 Task: Set Duration of Sprint called Sprint0000000017 in Scrum Project Project0000000006 to 2 weeks in Jira. Set Duration of Sprint called Sprint0000000018 in Scrum Project Project0000000006 to 3 weeks in Jira. Create ChildIssue0000000041 as Child Issue of Issue Issue0000000021 in Backlog  in Scrum Project Project0000000005 in Jira. Create ChildIssue0000000042 as Child Issue of Issue Issue0000000021 in Backlog  in Scrum Project Project0000000005 in Jira. Create ChildIssue0000000043 as Child Issue of Issue Issue0000000022 in Backlog  in Scrum Project Project0000000005 in Jira
Action: Mouse moved to (469, 474)
Screenshot: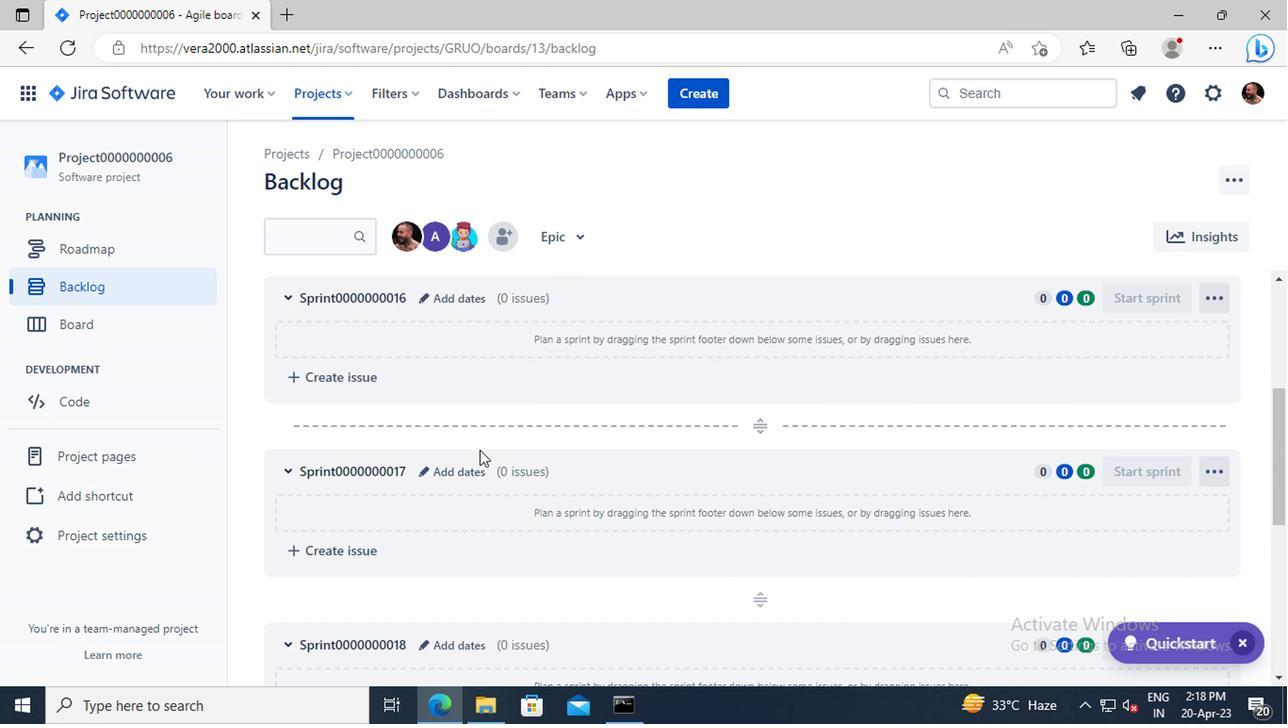 
Action: Mouse pressed left at (469, 474)
Screenshot: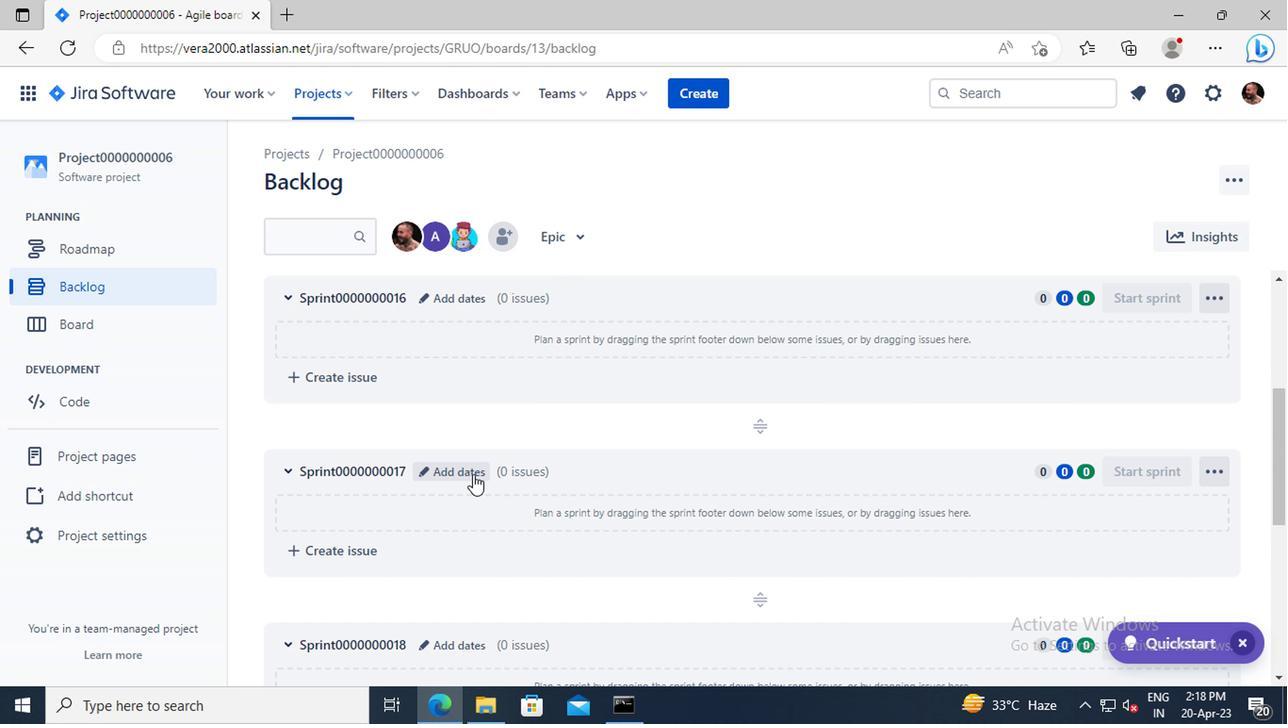 
Action: Mouse moved to (456, 303)
Screenshot: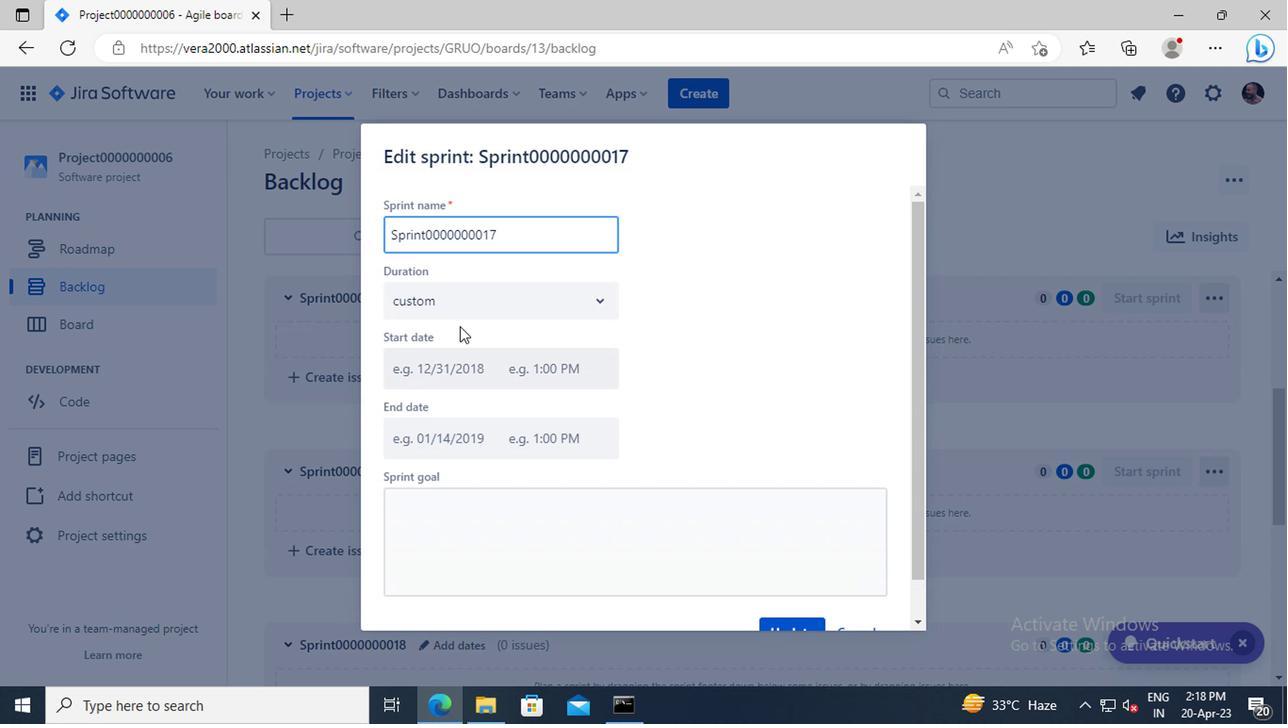 
Action: Mouse pressed left at (456, 303)
Screenshot: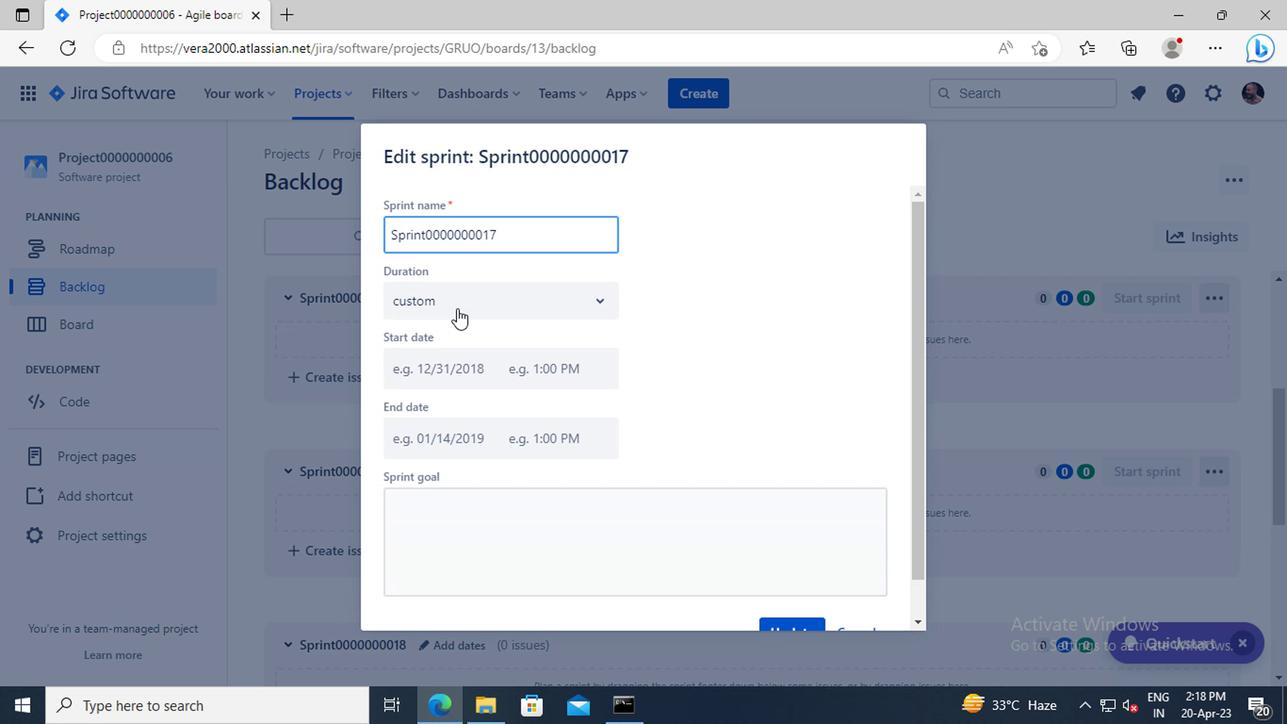 
Action: Mouse moved to (424, 379)
Screenshot: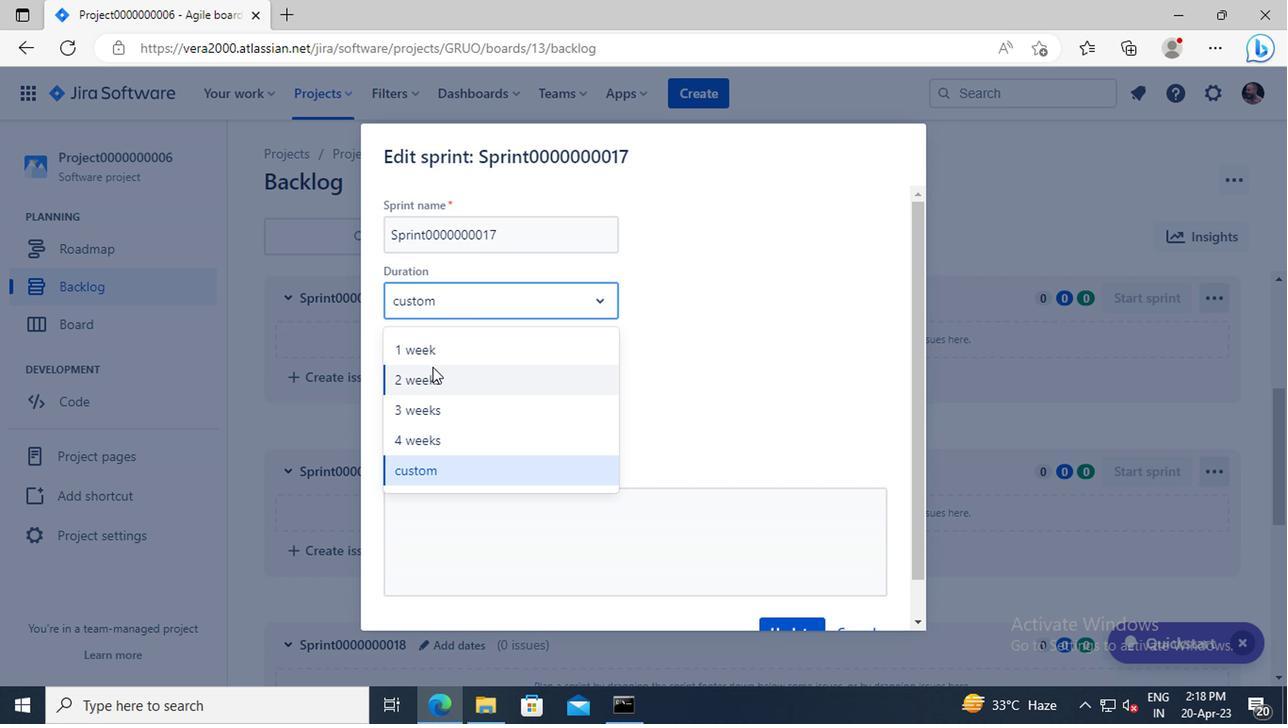 
Action: Mouse pressed left at (424, 379)
Screenshot: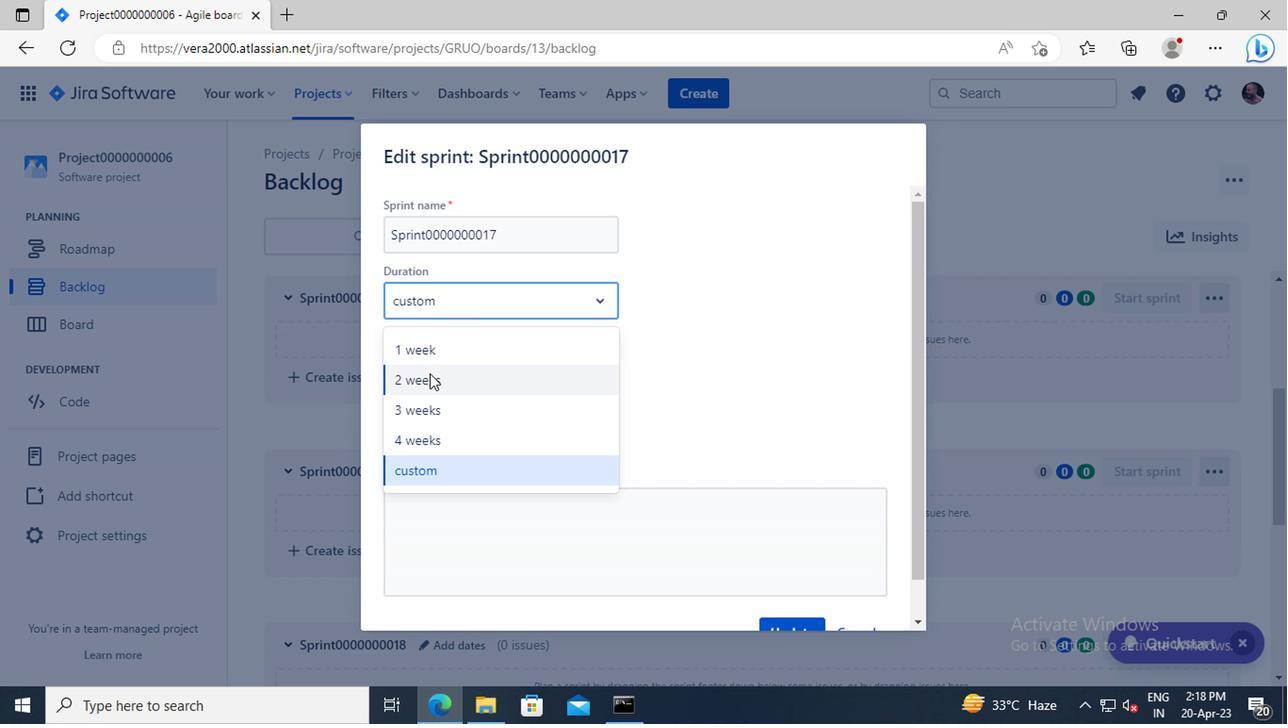 
Action: Mouse moved to (764, 417)
Screenshot: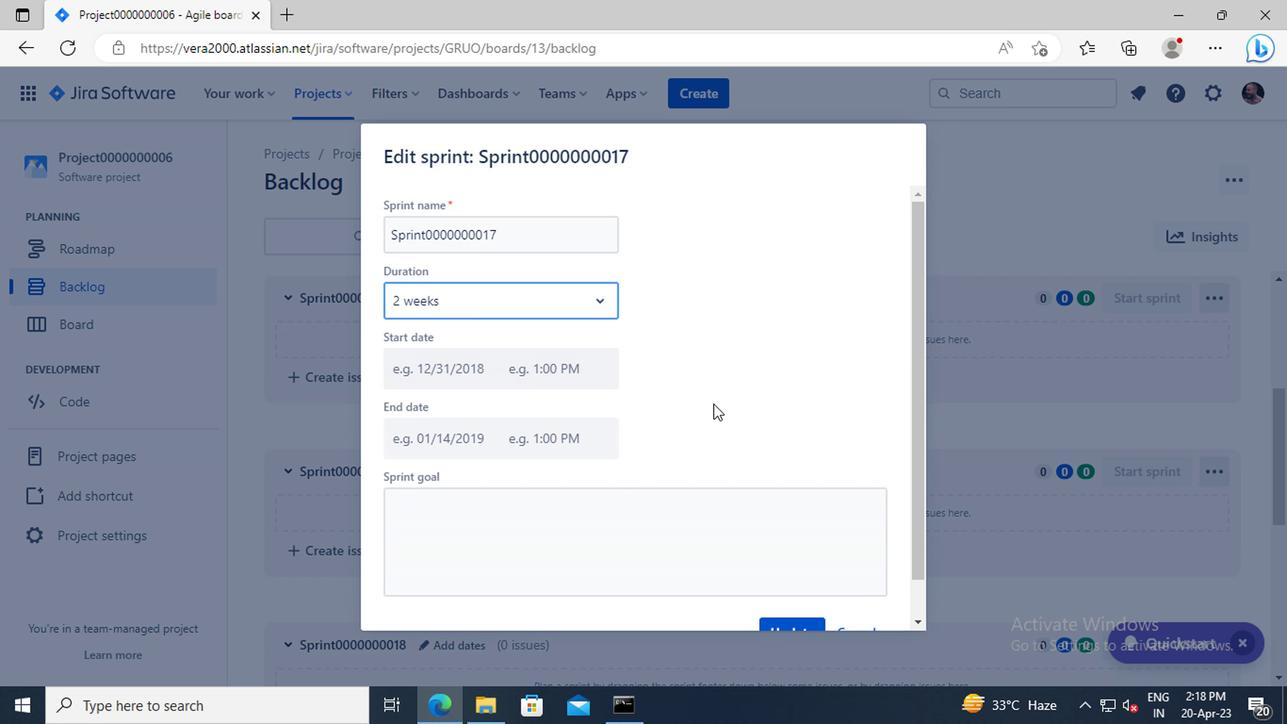 
Action: Mouse scrolled (764, 417) with delta (0, 0)
Screenshot: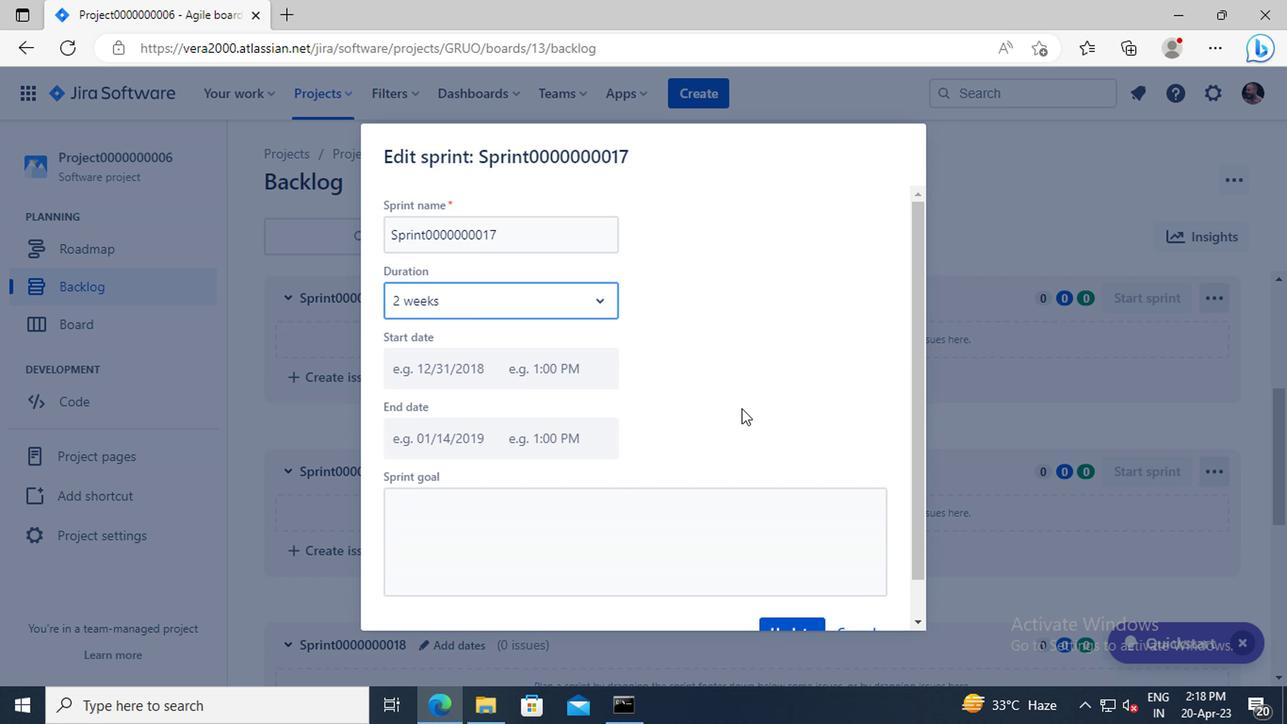
Action: Mouse scrolled (764, 417) with delta (0, 0)
Screenshot: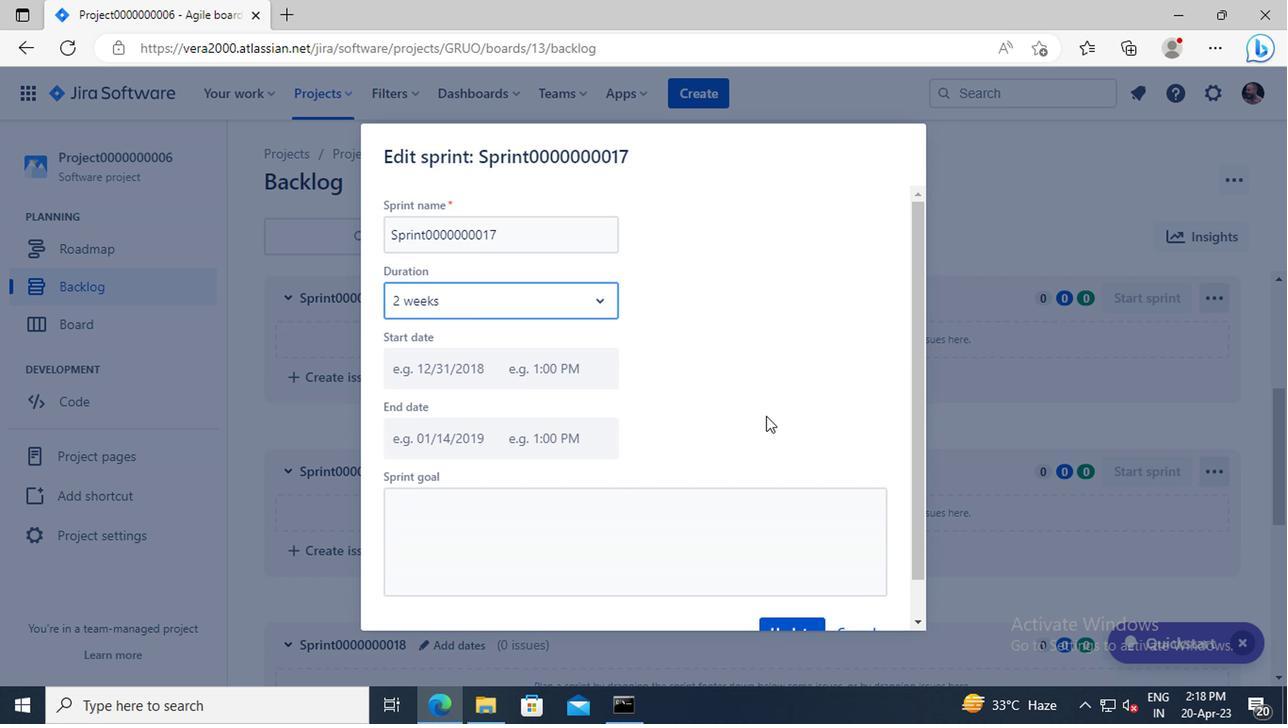 
Action: Mouse moved to (789, 587)
Screenshot: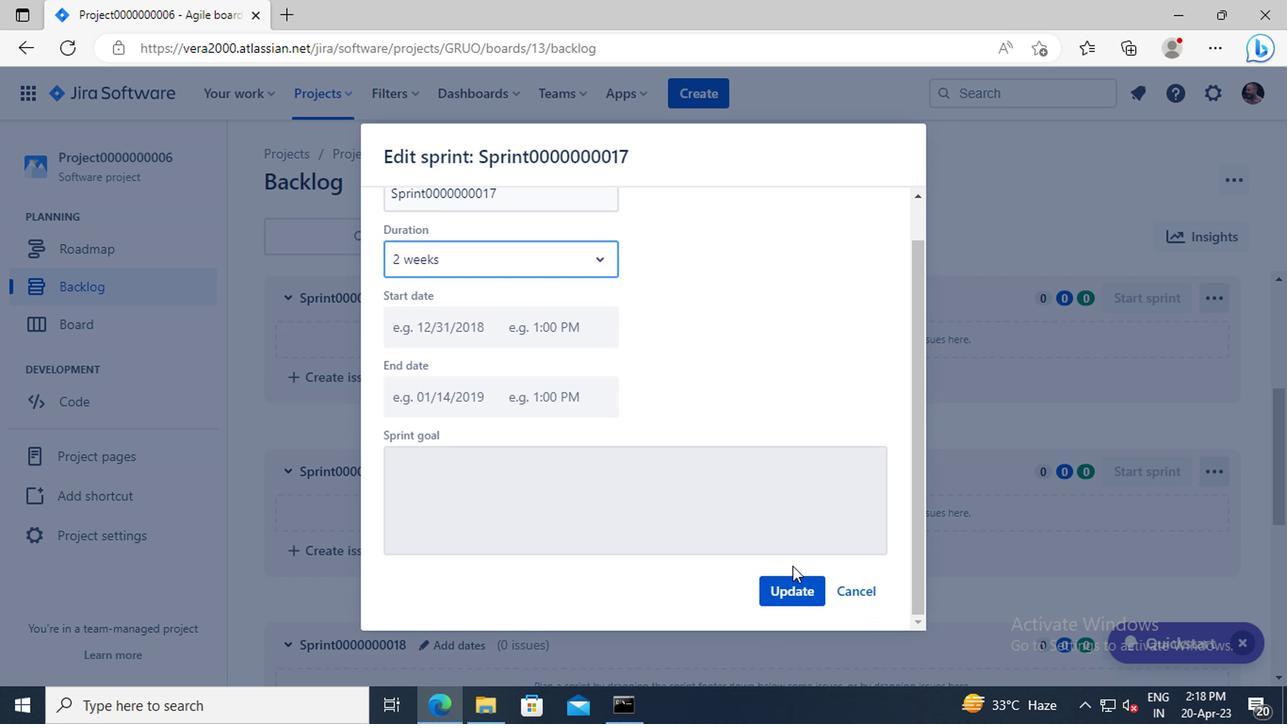
Action: Mouse pressed left at (789, 587)
Screenshot: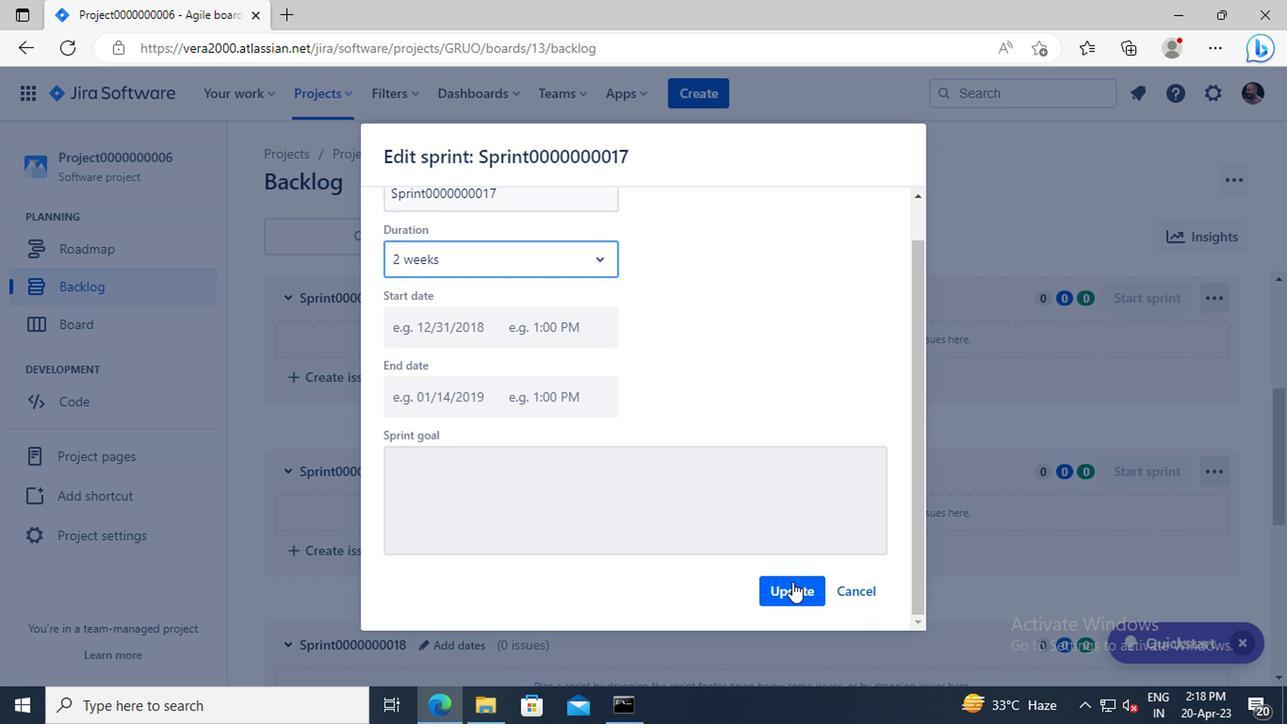
Action: Mouse moved to (573, 535)
Screenshot: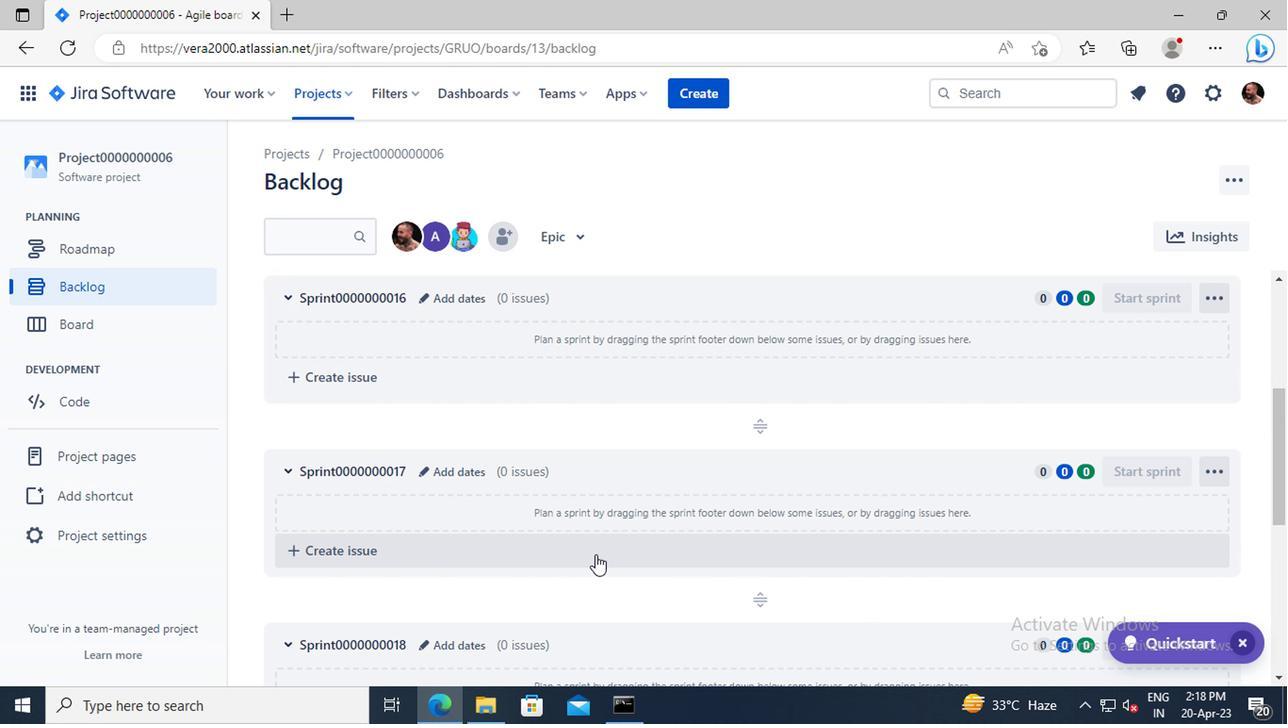 
Action: Mouse scrolled (573, 534) with delta (0, 0)
Screenshot: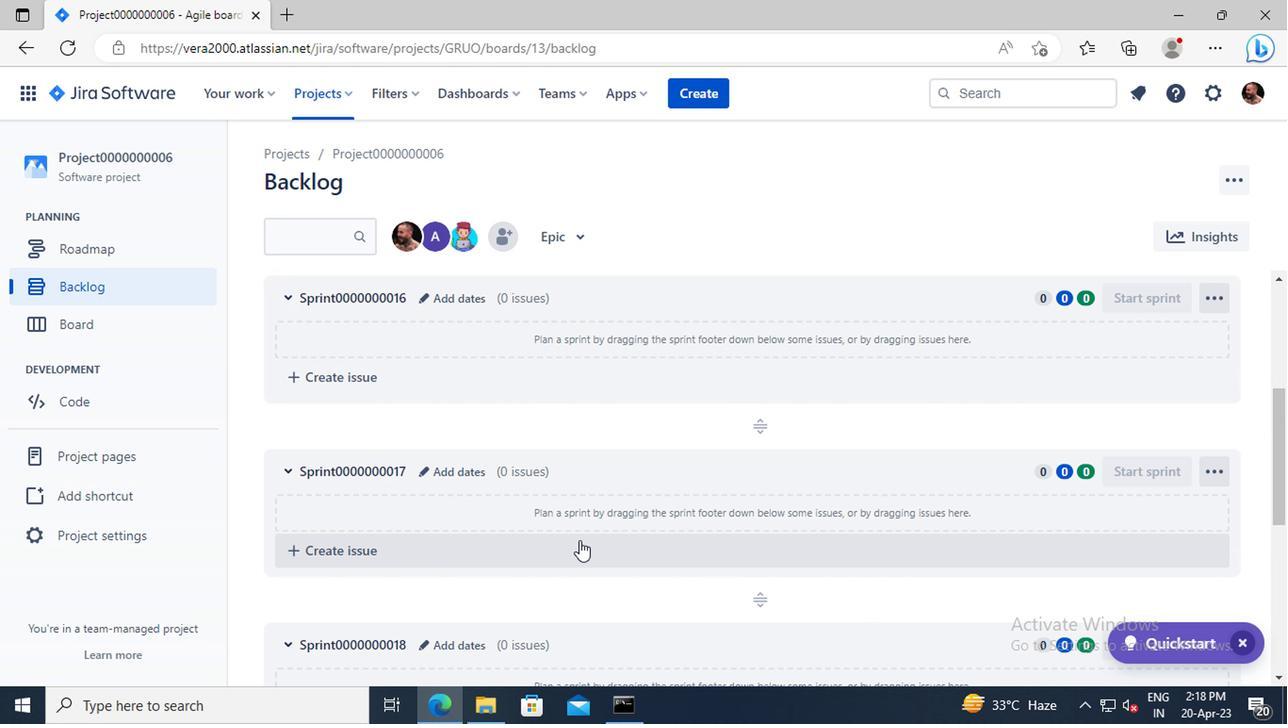 
Action: Mouse scrolled (573, 534) with delta (0, 0)
Screenshot: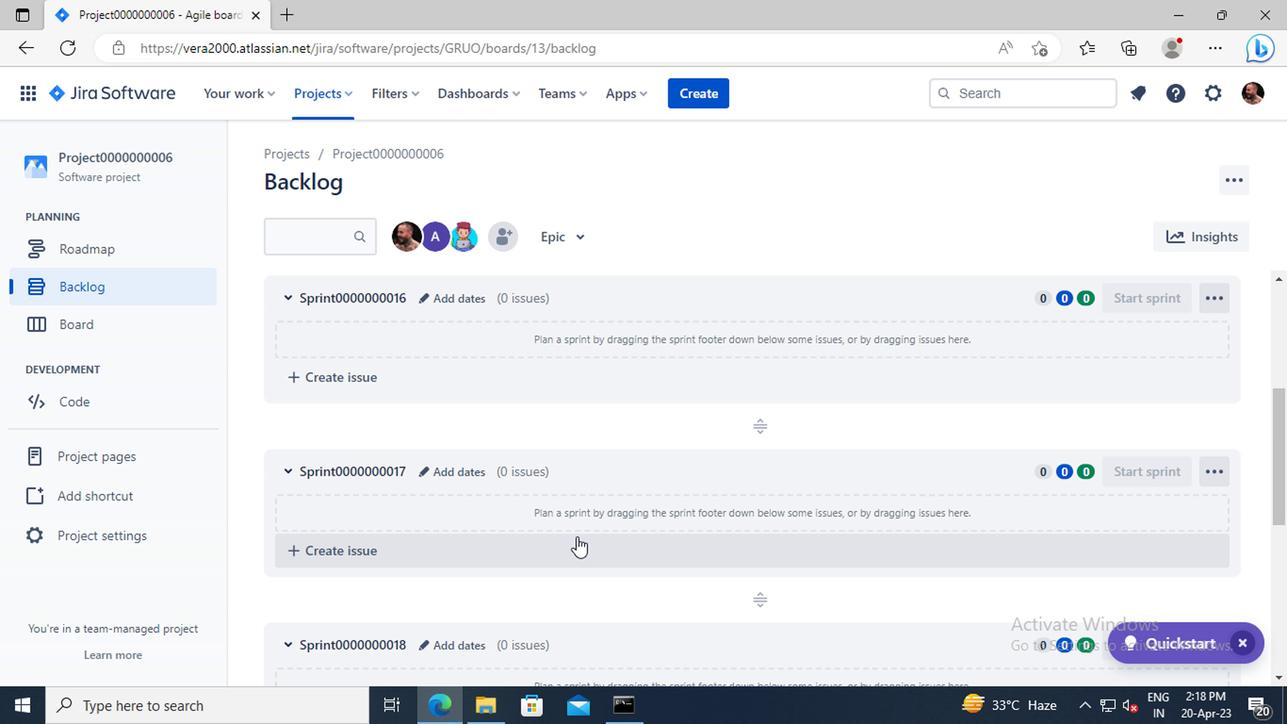 
Action: Mouse moved to (450, 520)
Screenshot: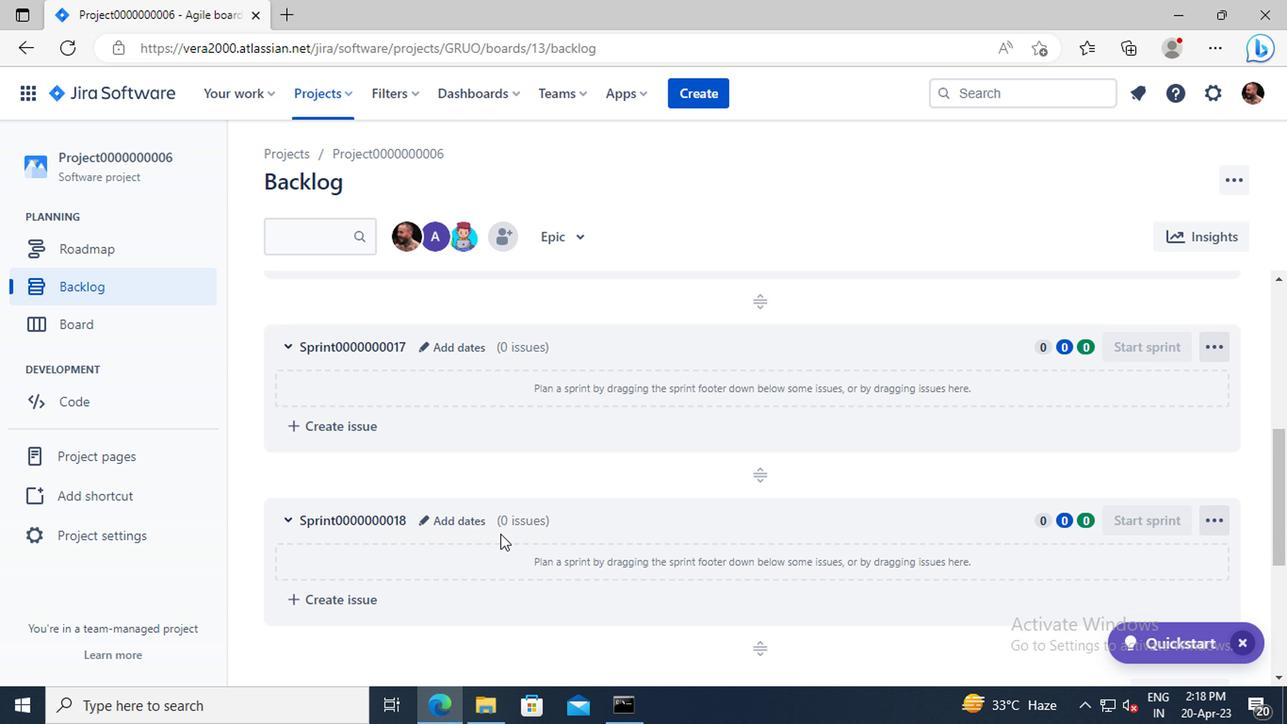 
Action: Mouse pressed left at (450, 520)
Screenshot: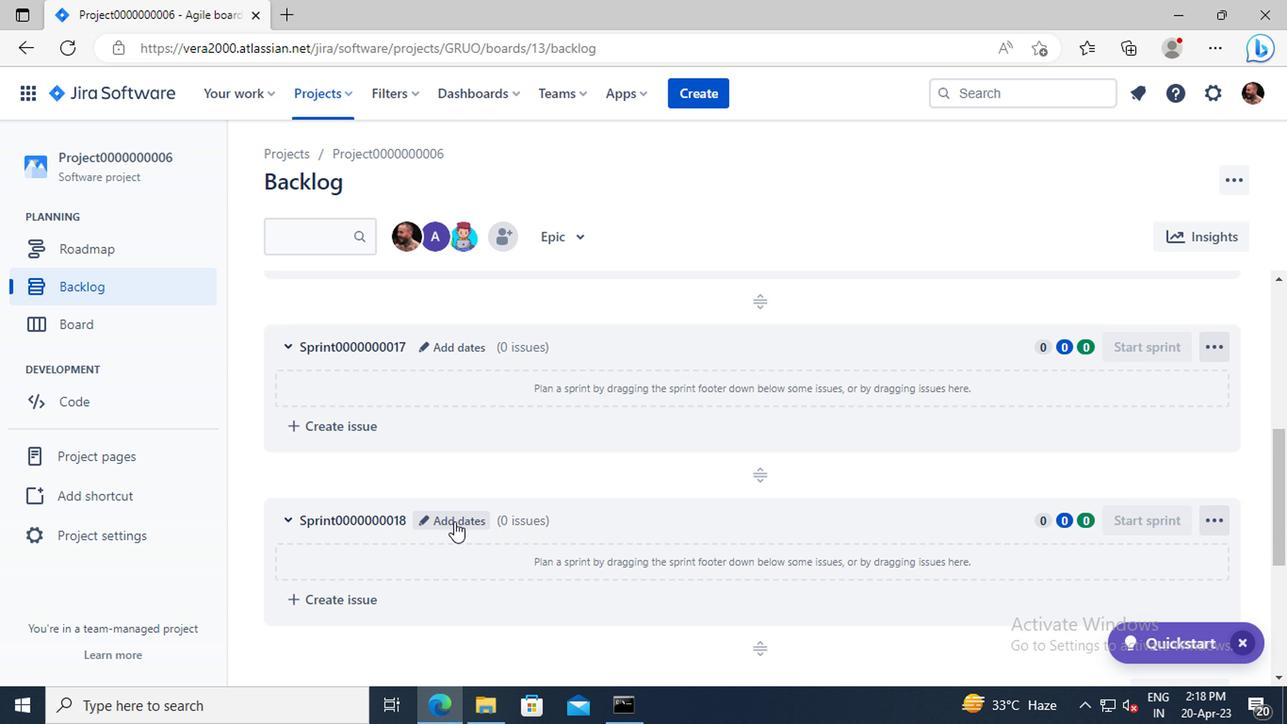 
Action: Mouse moved to (450, 299)
Screenshot: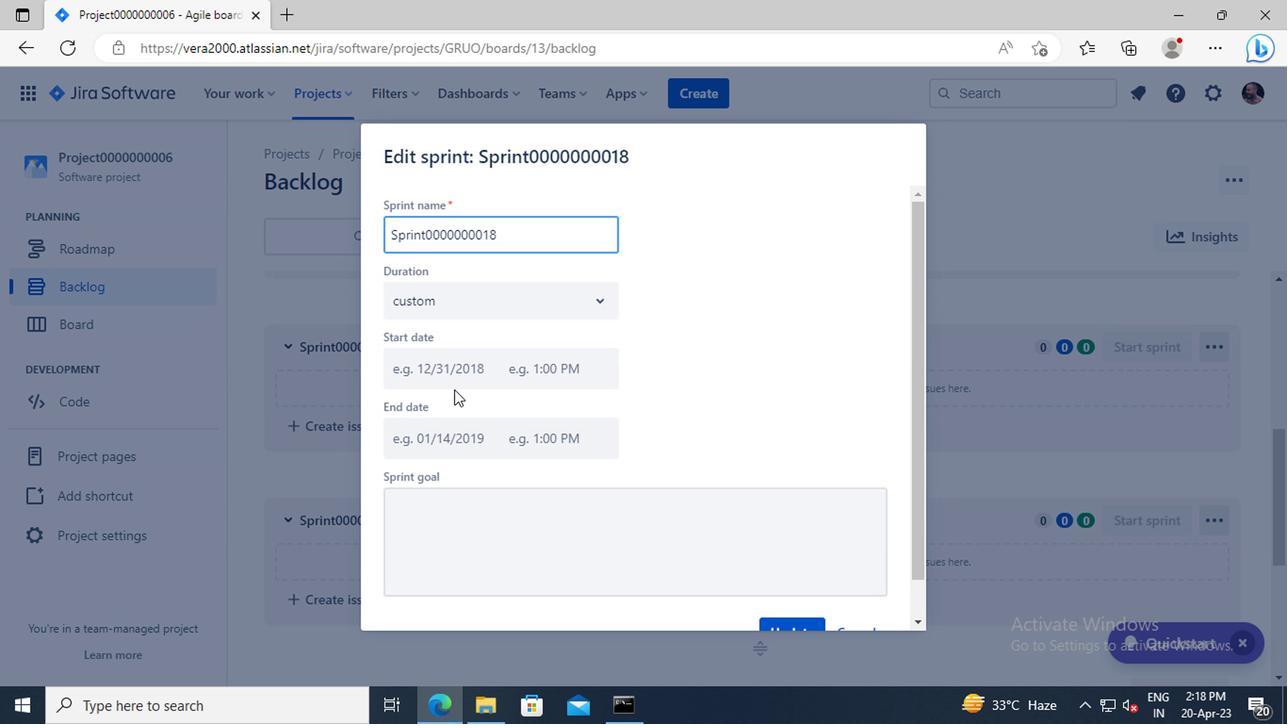 
Action: Mouse pressed left at (450, 299)
Screenshot: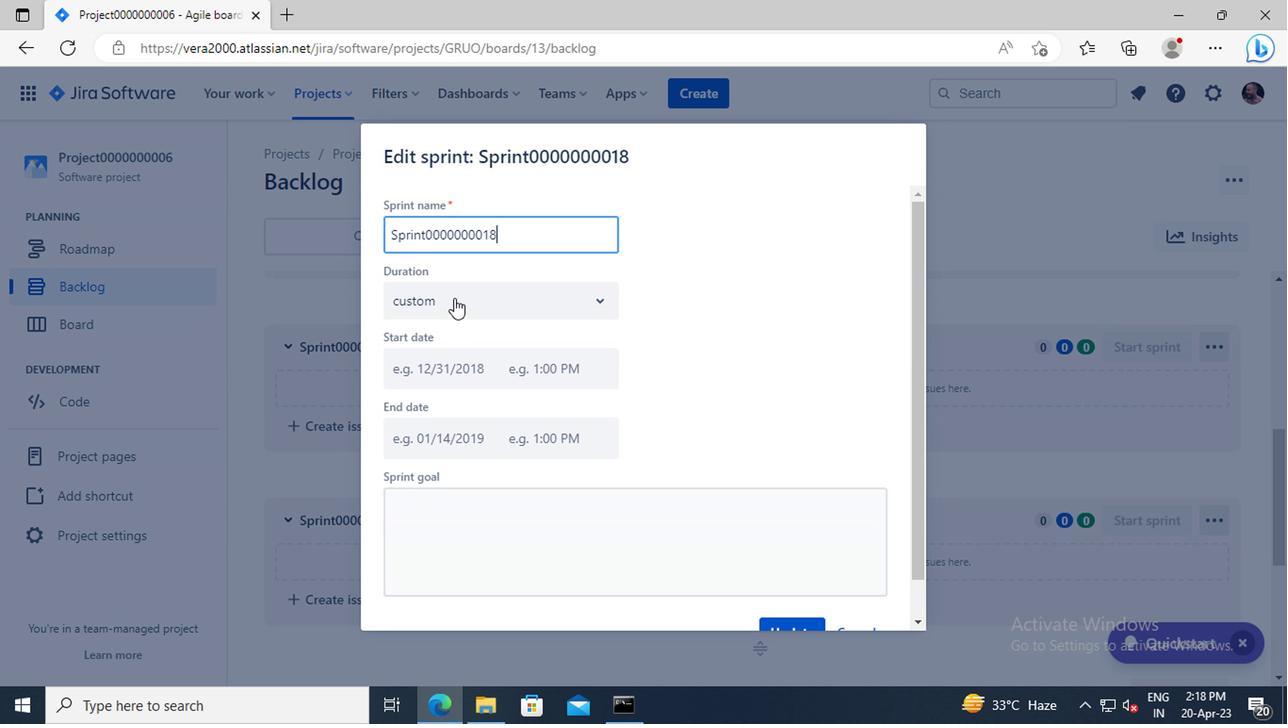 
Action: Mouse moved to (421, 407)
Screenshot: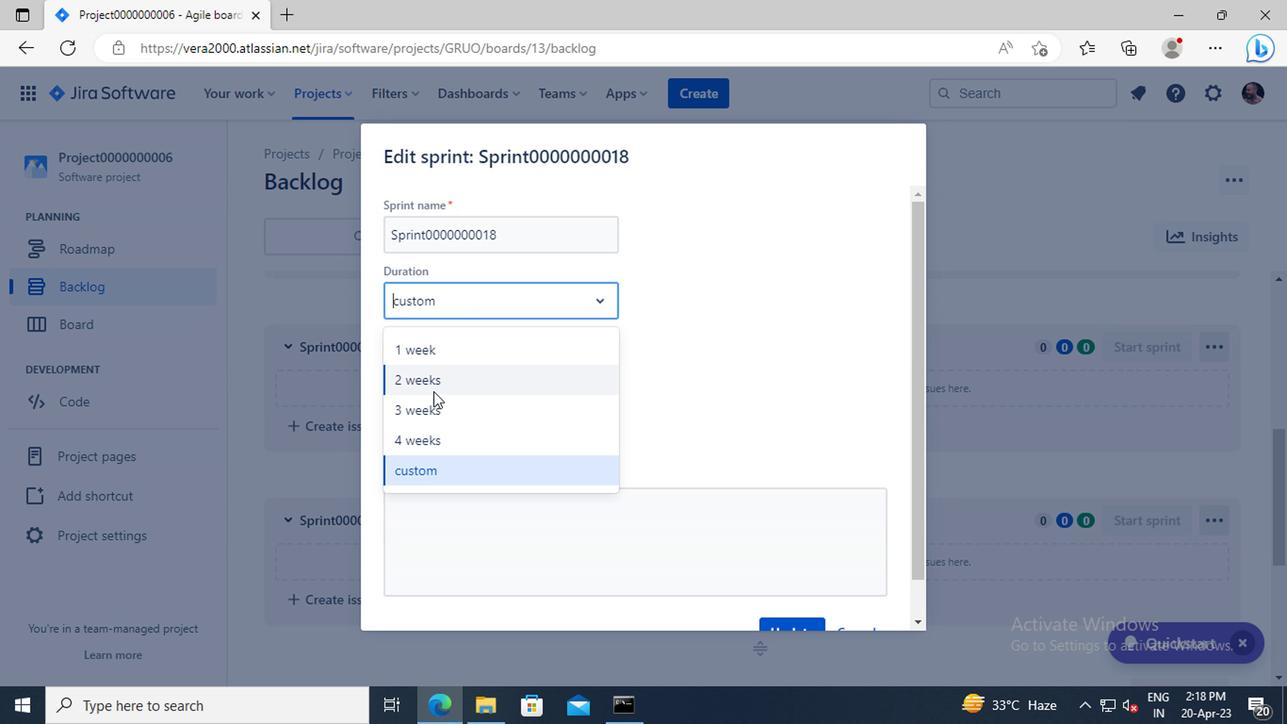 
Action: Mouse pressed left at (421, 407)
Screenshot: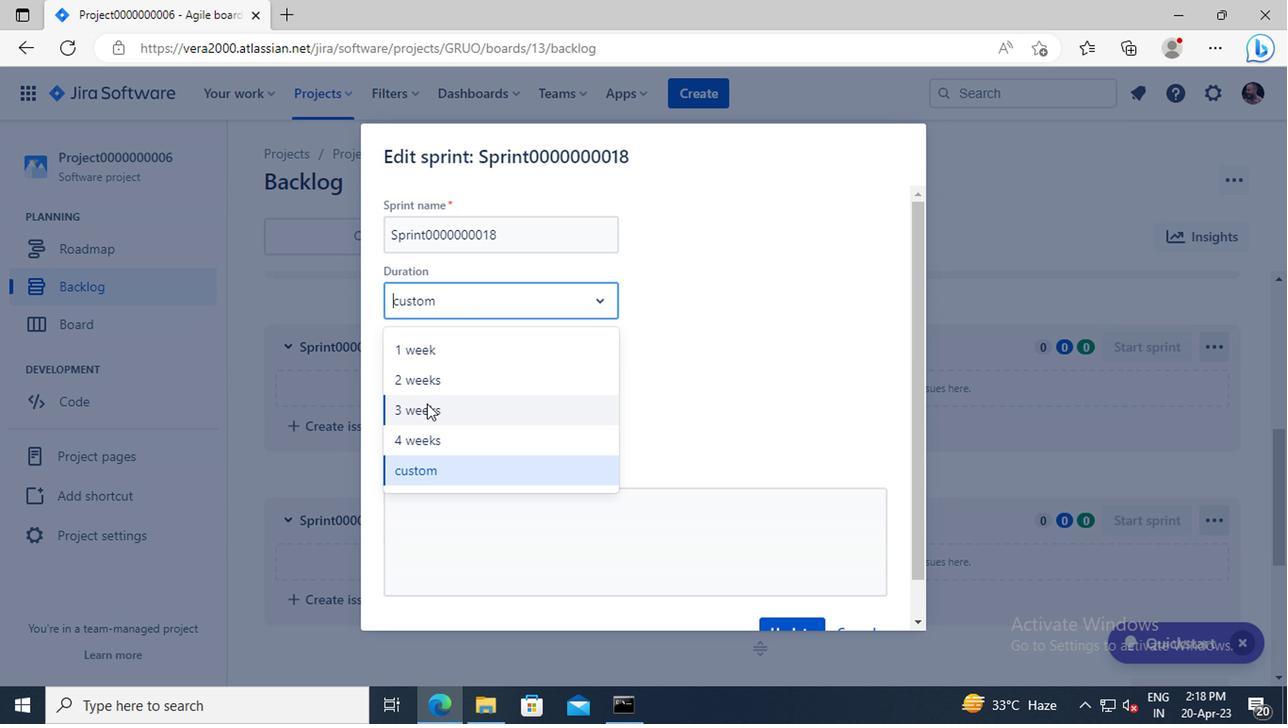 
Action: Mouse moved to (734, 467)
Screenshot: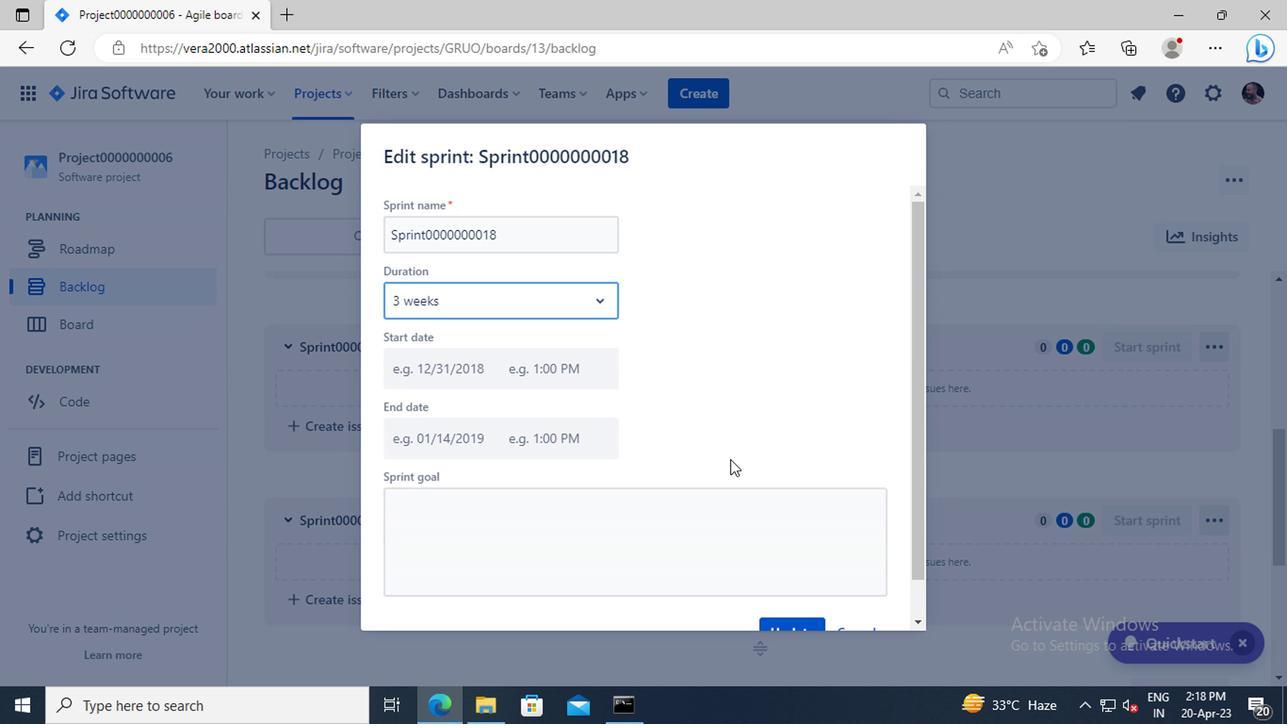 
Action: Mouse scrolled (734, 465) with delta (0, -1)
Screenshot: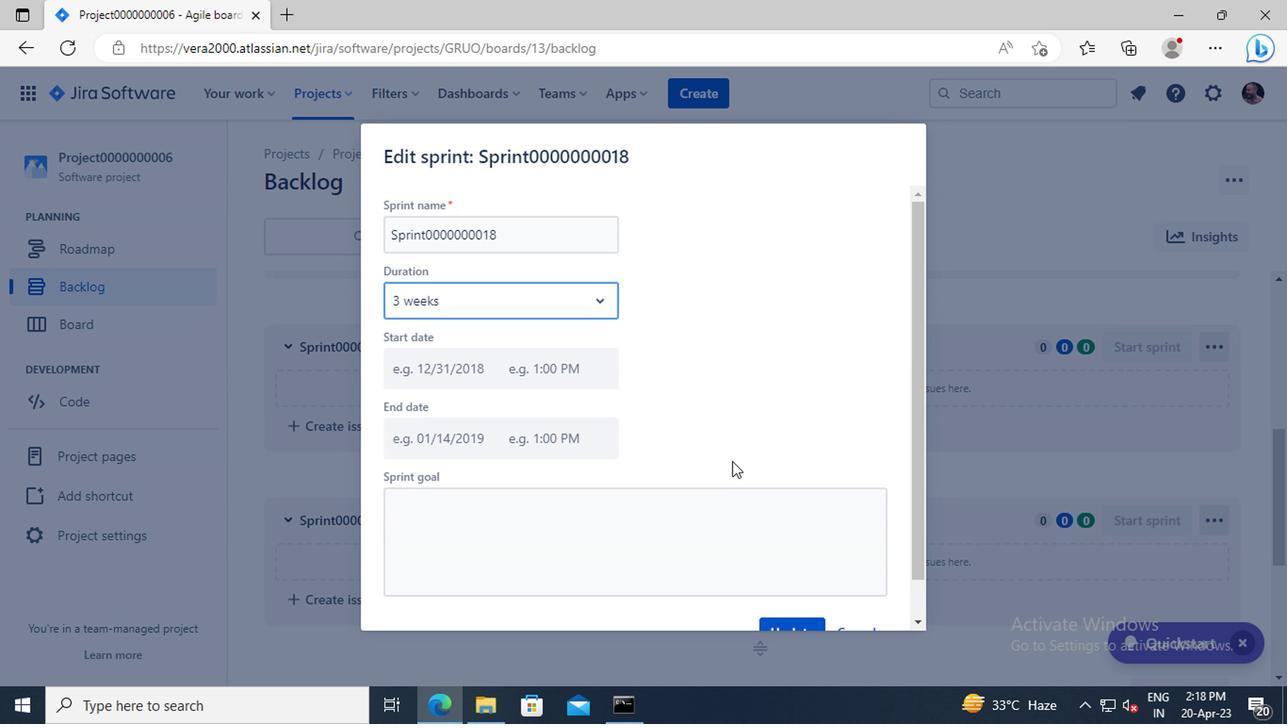 
Action: Mouse moved to (791, 595)
Screenshot: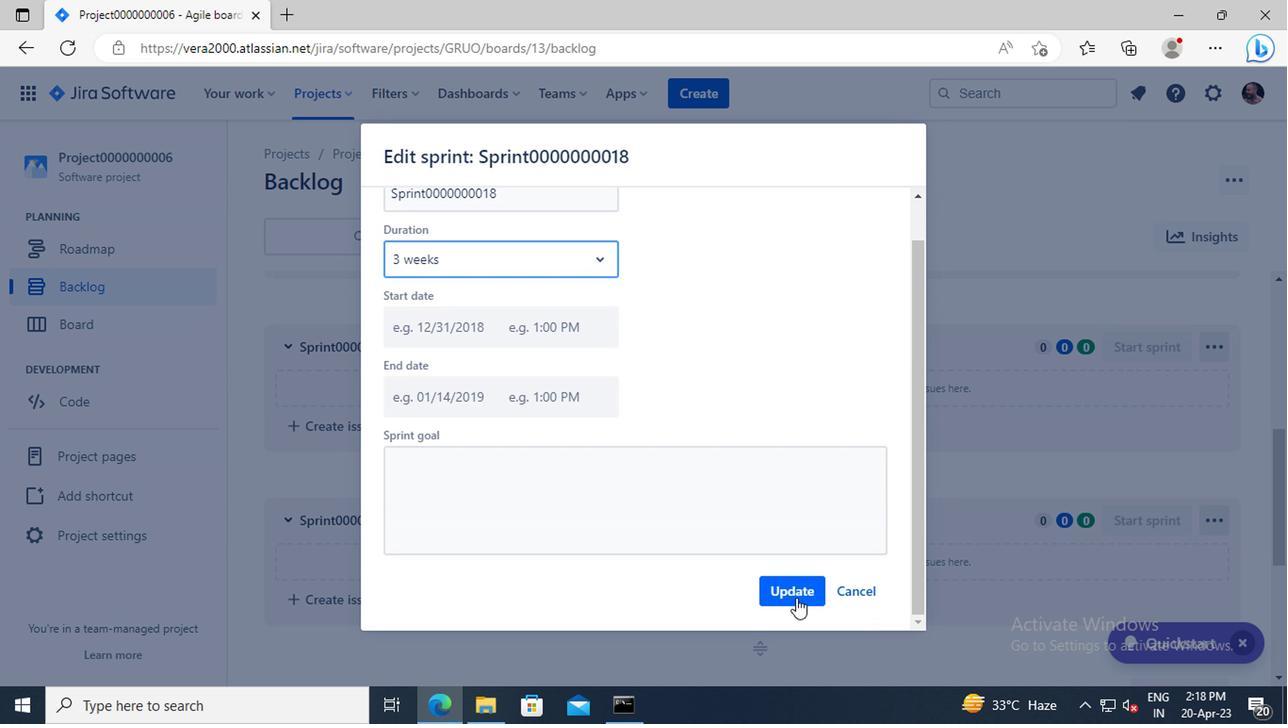 
Action: Mouse pressed left at (791, 595)
Screenshot: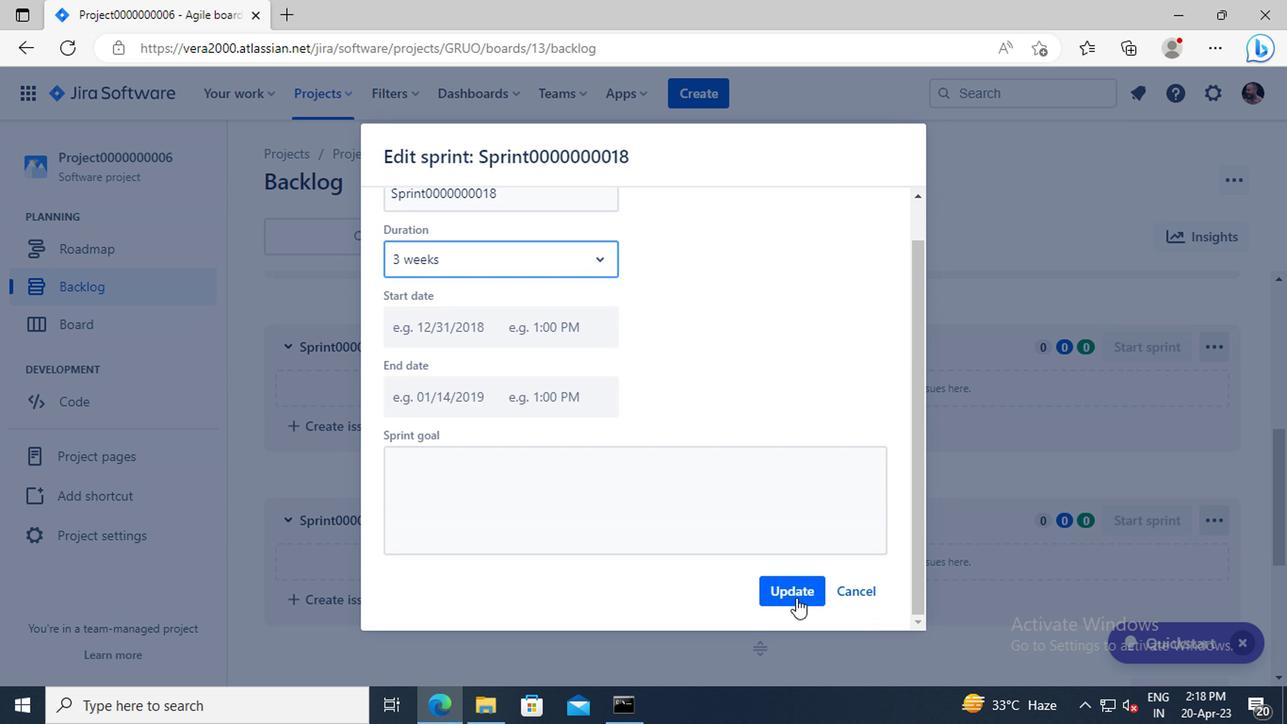
Action: Mouse moved to (339, 106)
Screenshot: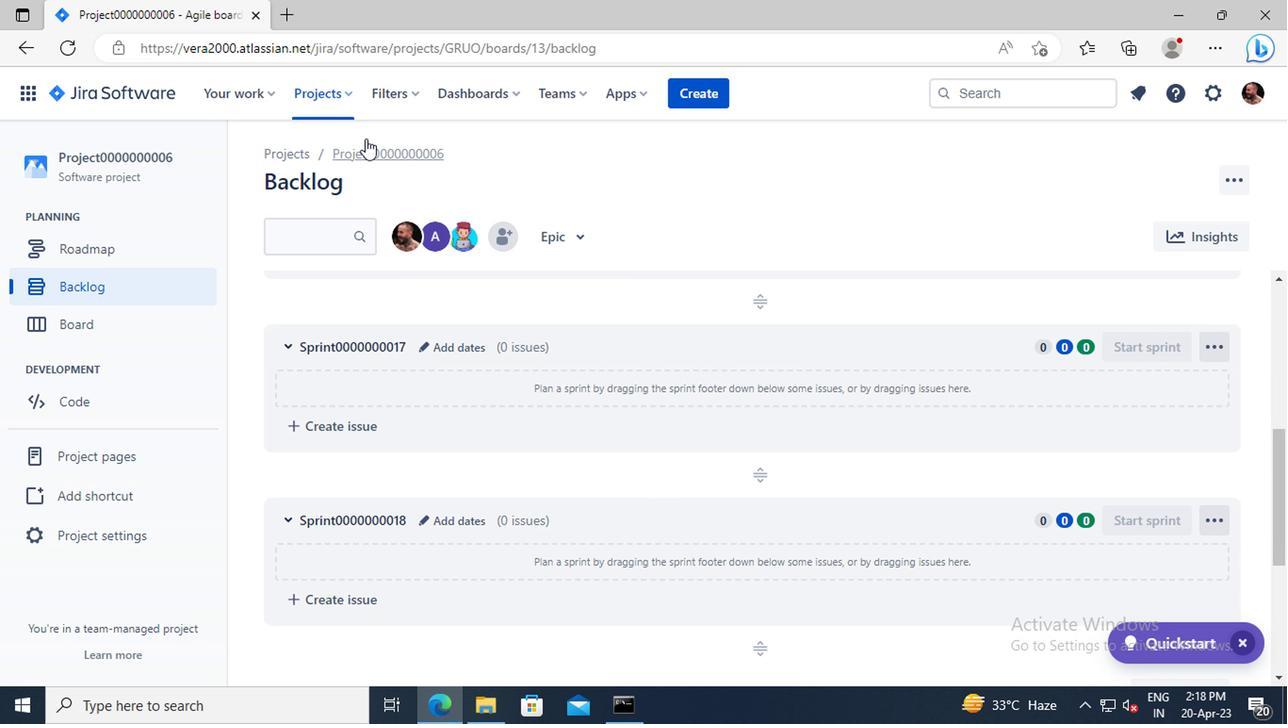 
Action: Mouse pressed left at (339, 106)
Screenshot: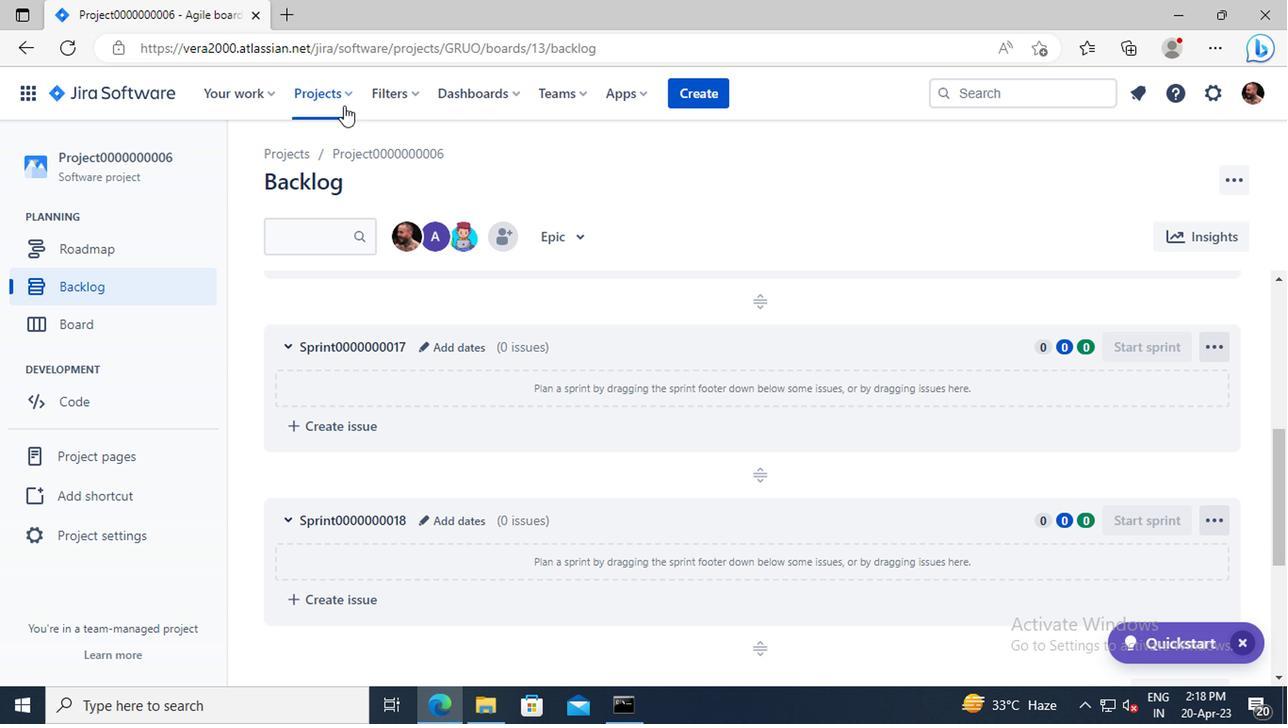 
Action: Mouse moved to (396, 224)
Screenshot: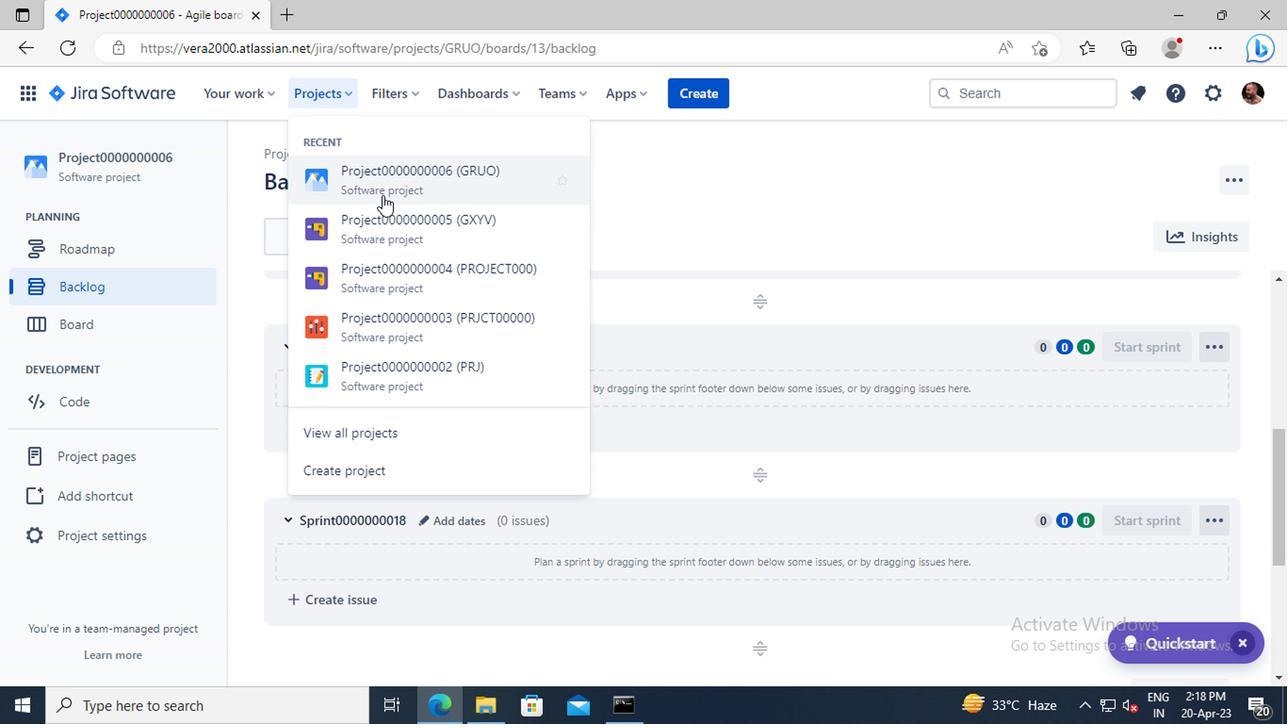 
Action: Mouse pressed left at (396, 224)
Screenshot: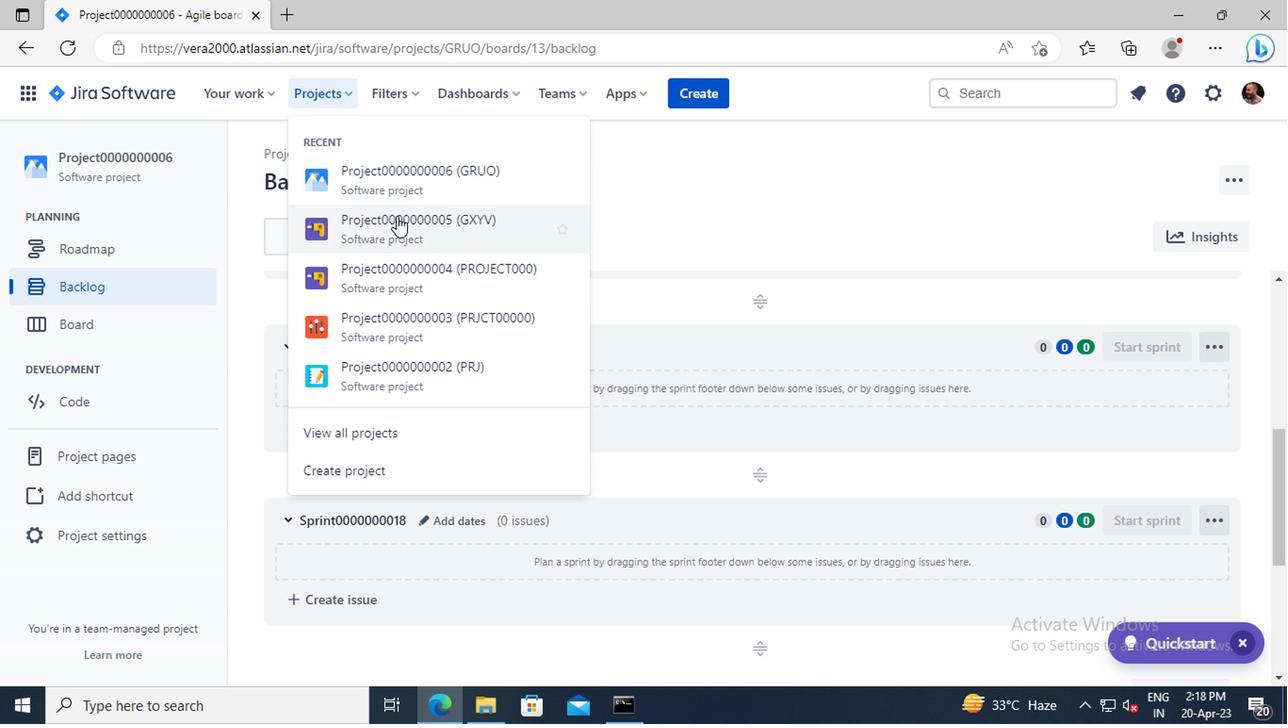 
Action: Mouse moved to (122, 284)
Screenshot: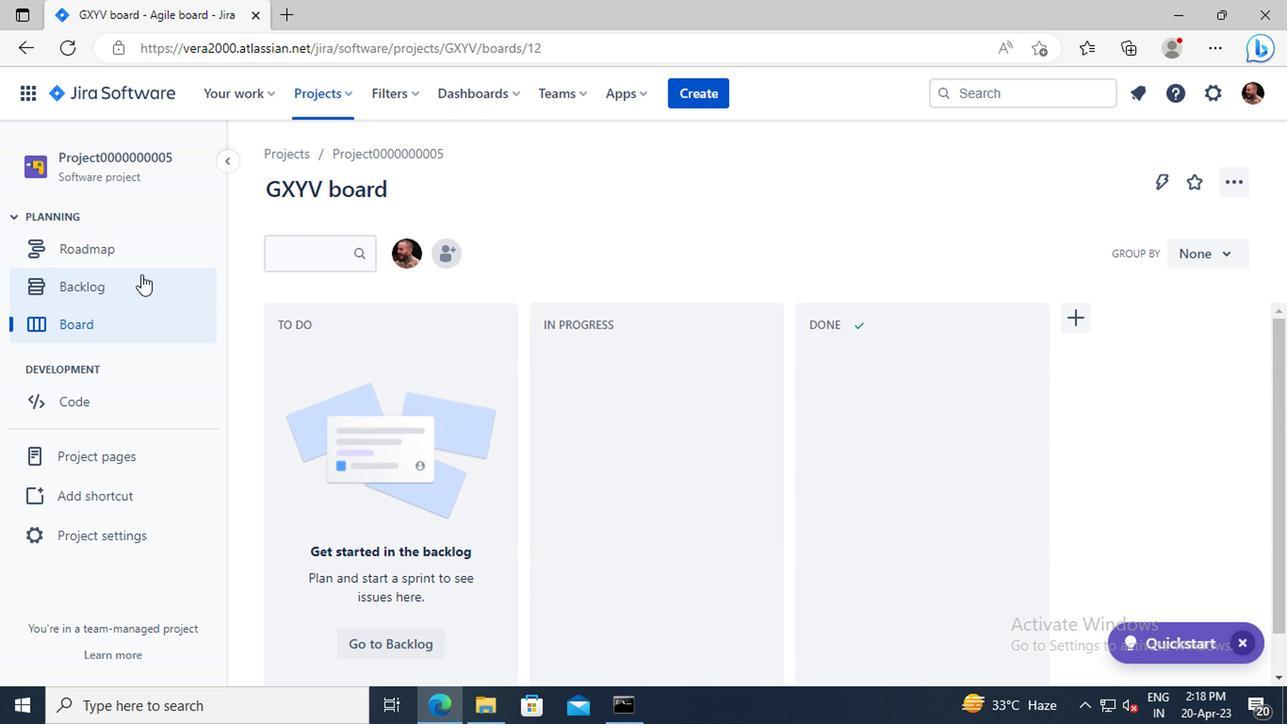 
Action: Mouse pressed left at (122, 284)
Screenshot: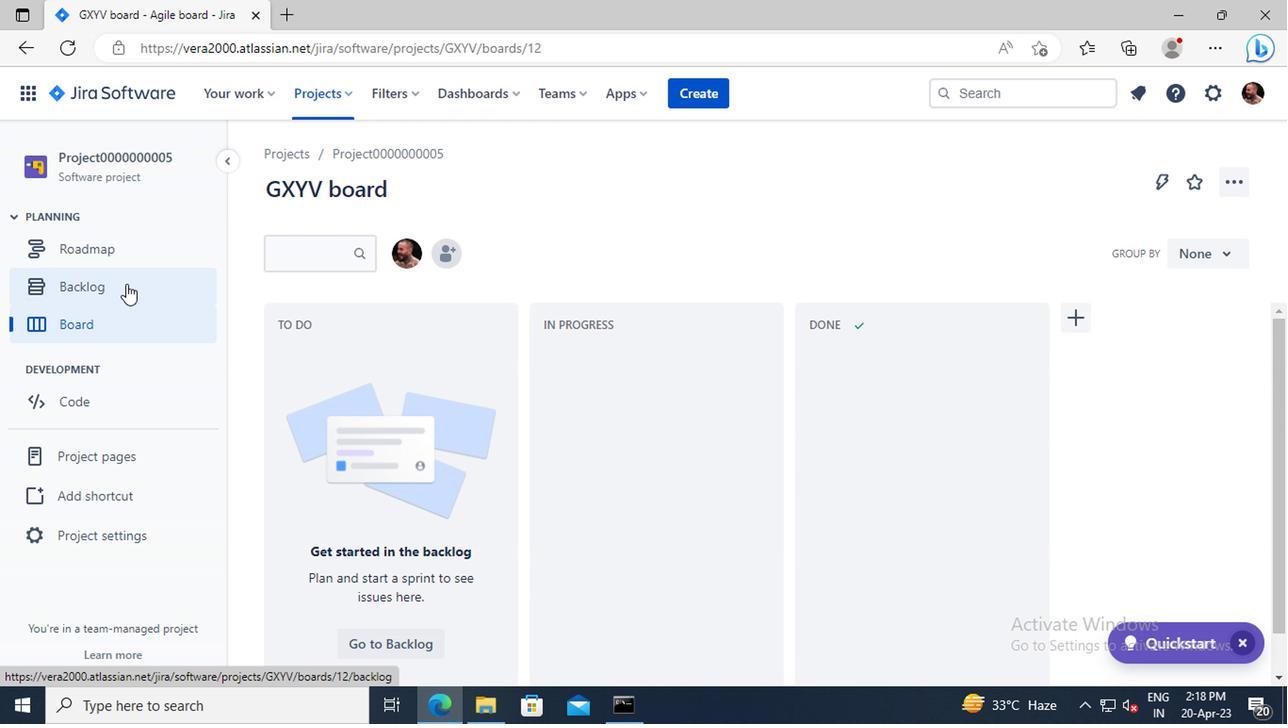 
Action: Mouse moved to (575, 336)
Screenshot: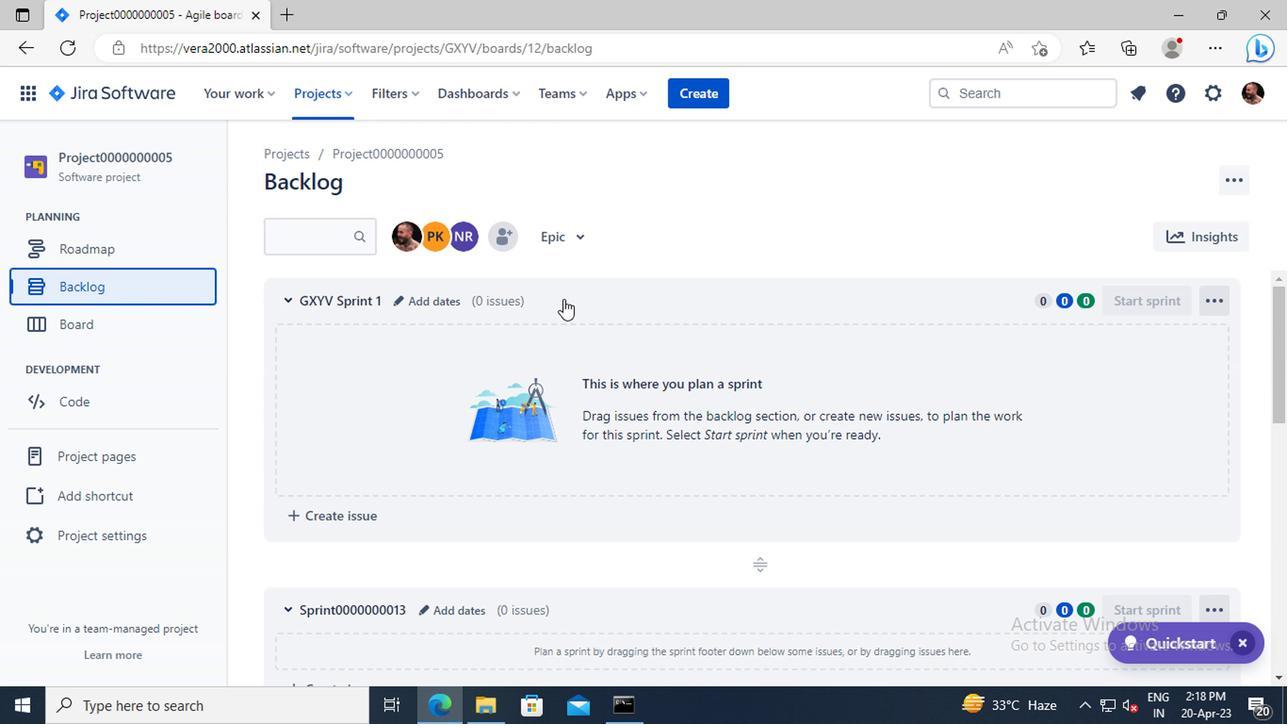 
Action: Mouse scrolled (575, 335) with delta (0, -1)
Screenshot: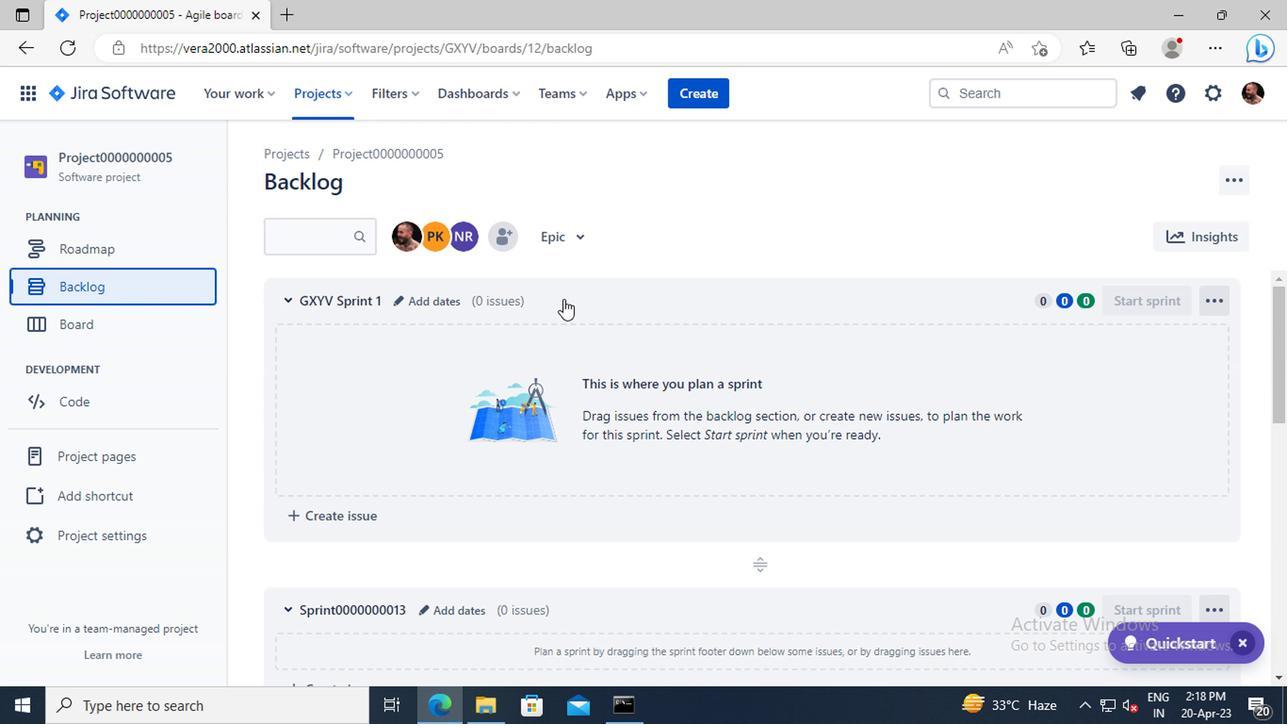 
Action: Mouse scrolled (575, 335) with delta (0, -1)
Screenshot: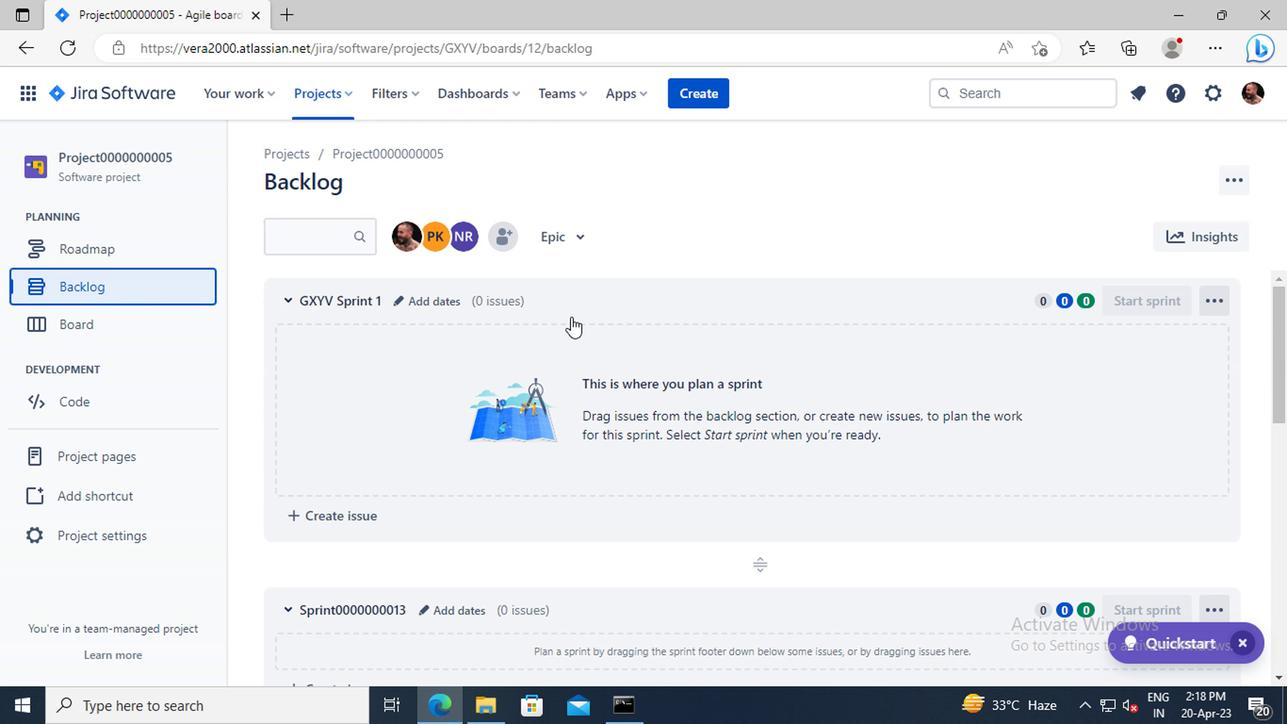 
Action: Mouse scrolled (575, 335) with delta (0, -1)
Screenshot: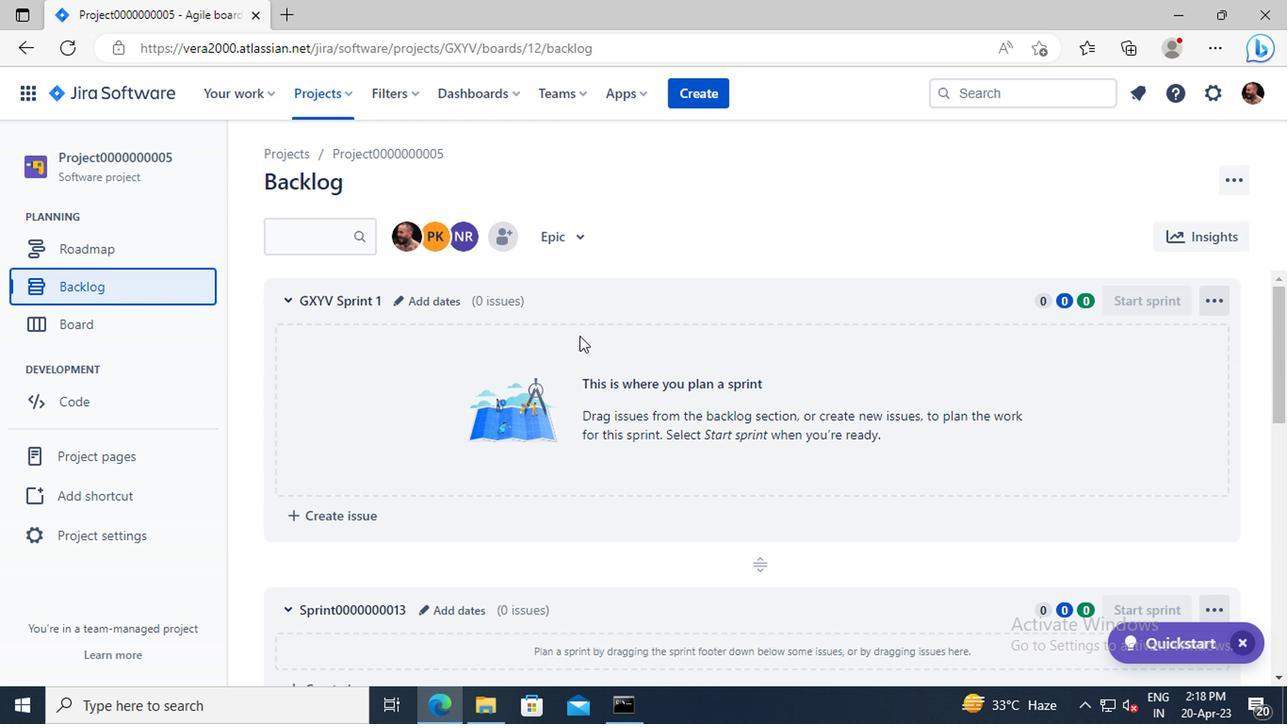 
Action: Mouse scrolled (575, 335) with delta (0, -1)
Screenshot: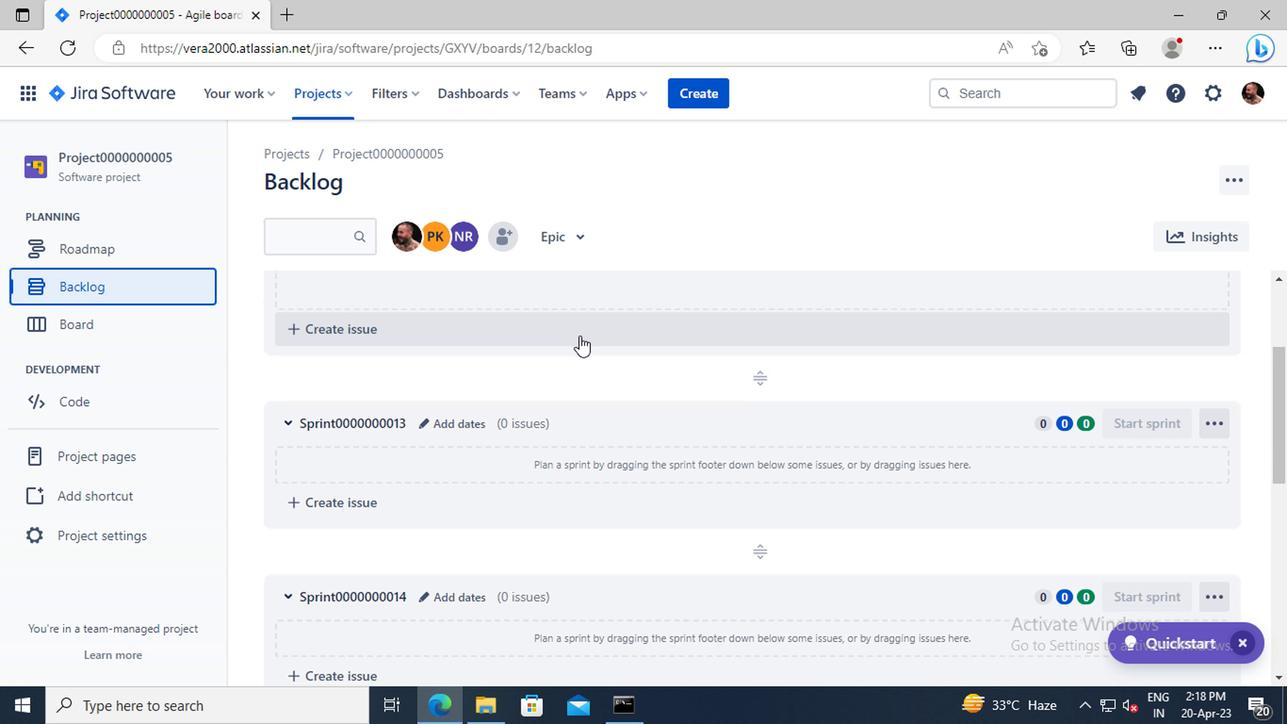 
Action: Mouse scrolled (575, 335) with delta (0, -1)
Screenshot: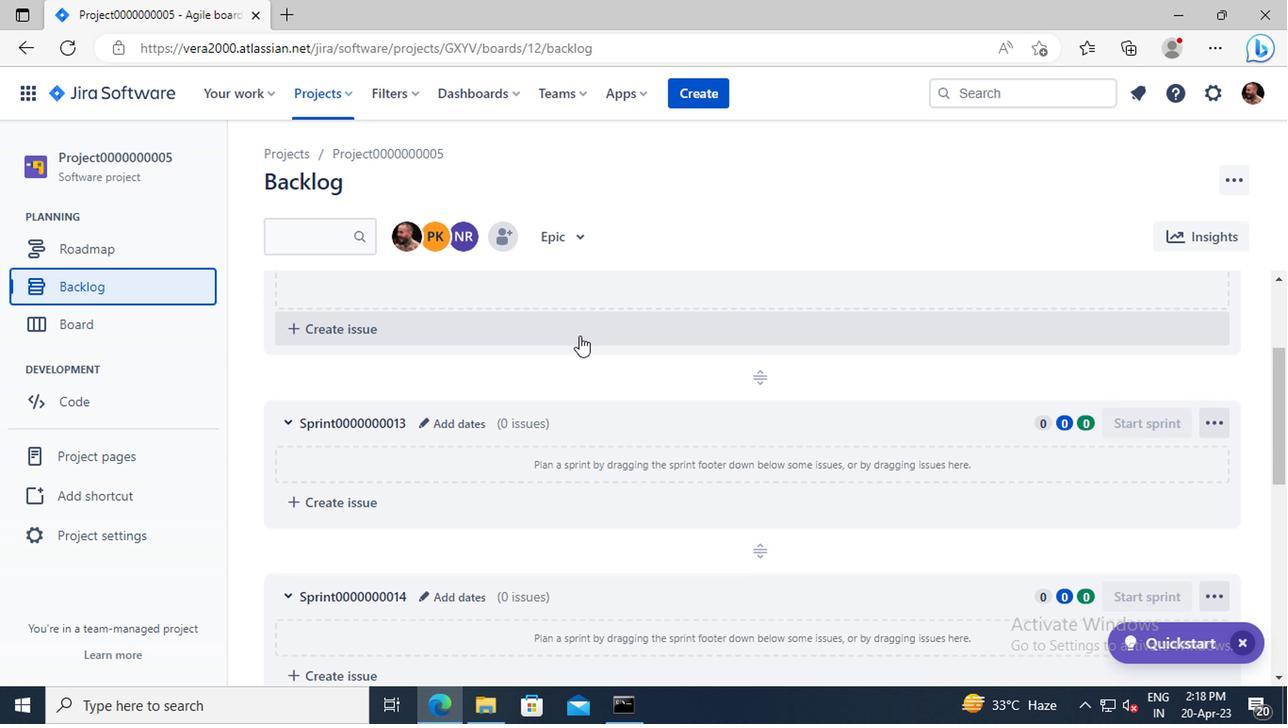 
Action: Mouse scrolled (575, 335) with delta (0, -1)
Screenshot: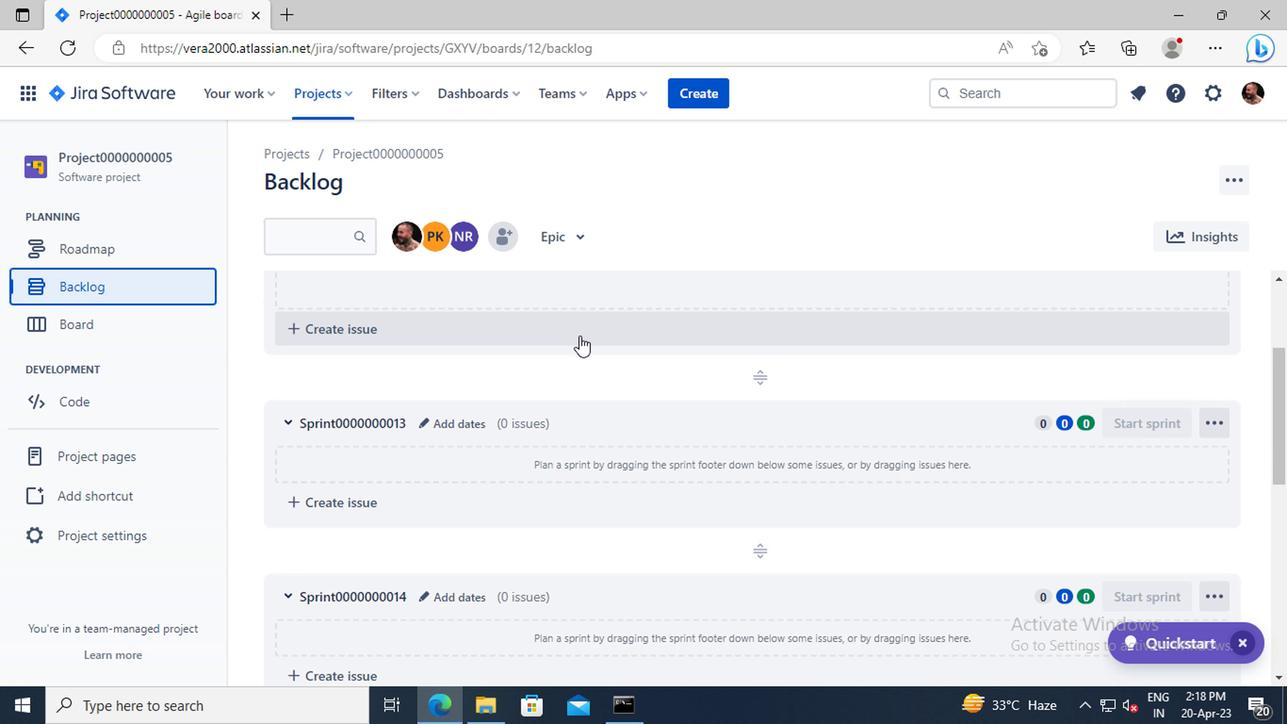 
Action: Mouse scrolled (575, 335) with delta (0, -1)
Screenshot: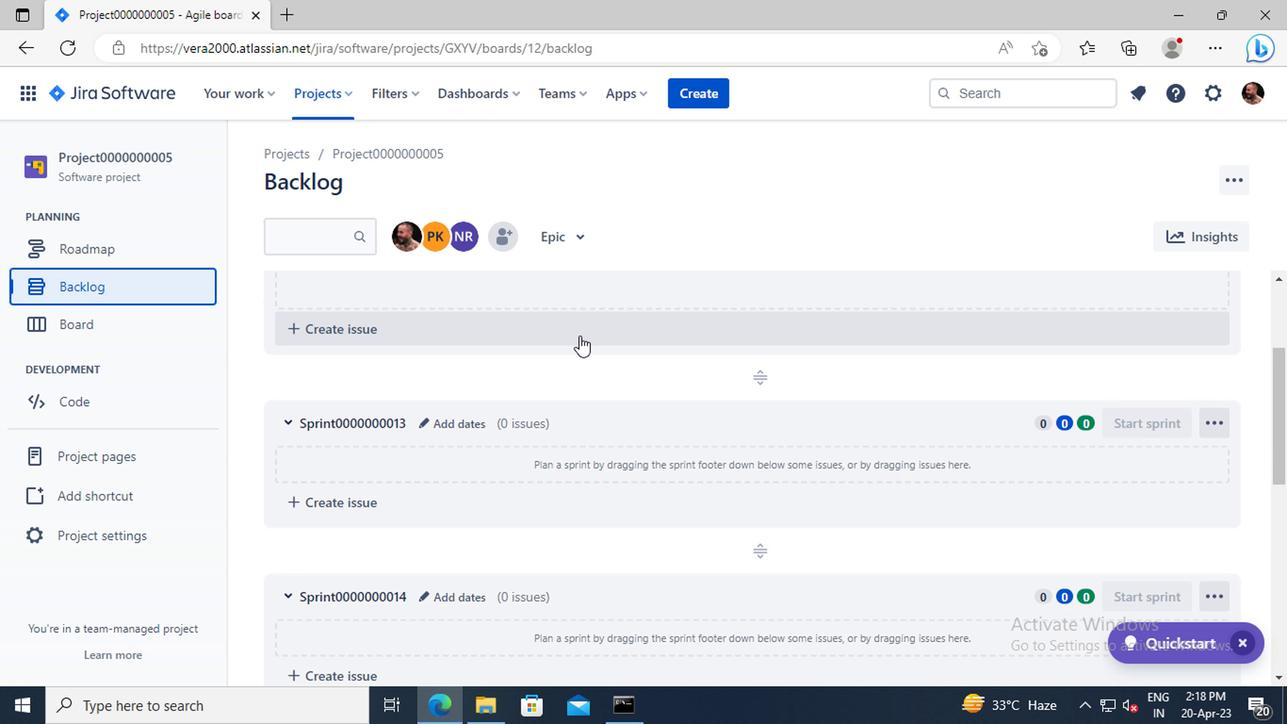 
Action: Mouse scrolled (575, 335) with delta (0, -1)
Screenshot: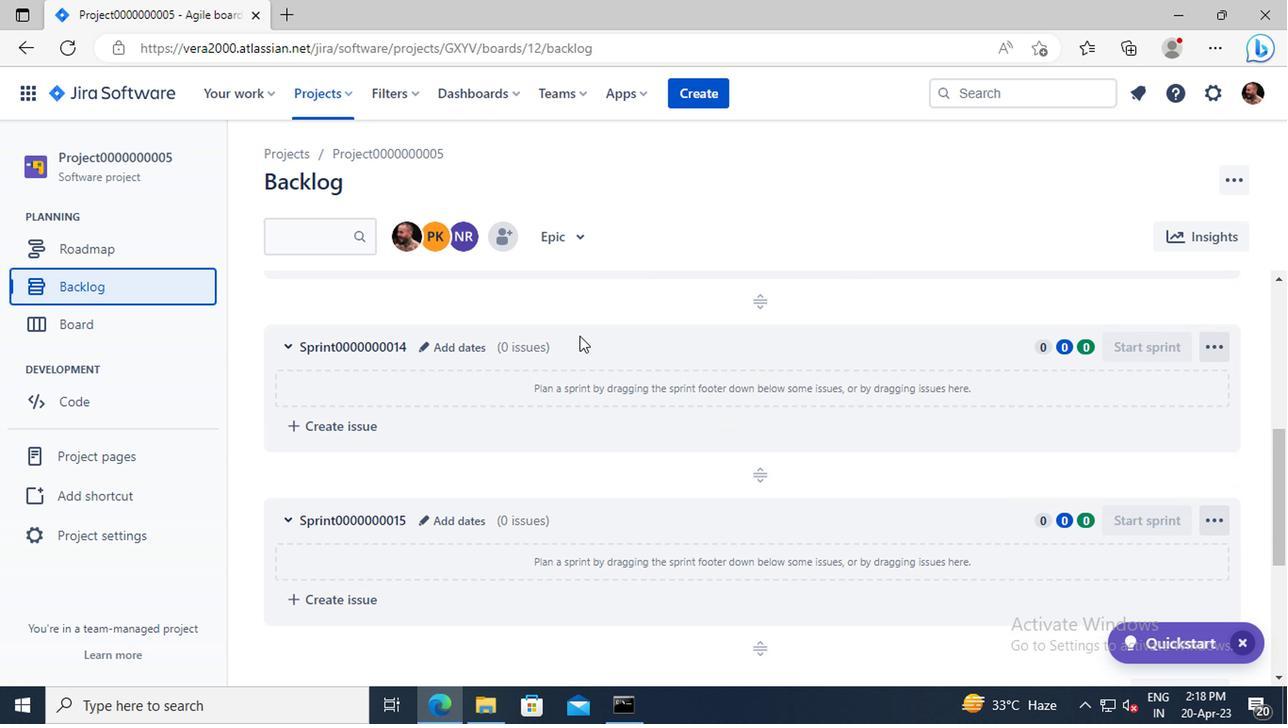 
Action: Mouse scrolled (575, 335) with delta (0, -1)
Screenshot: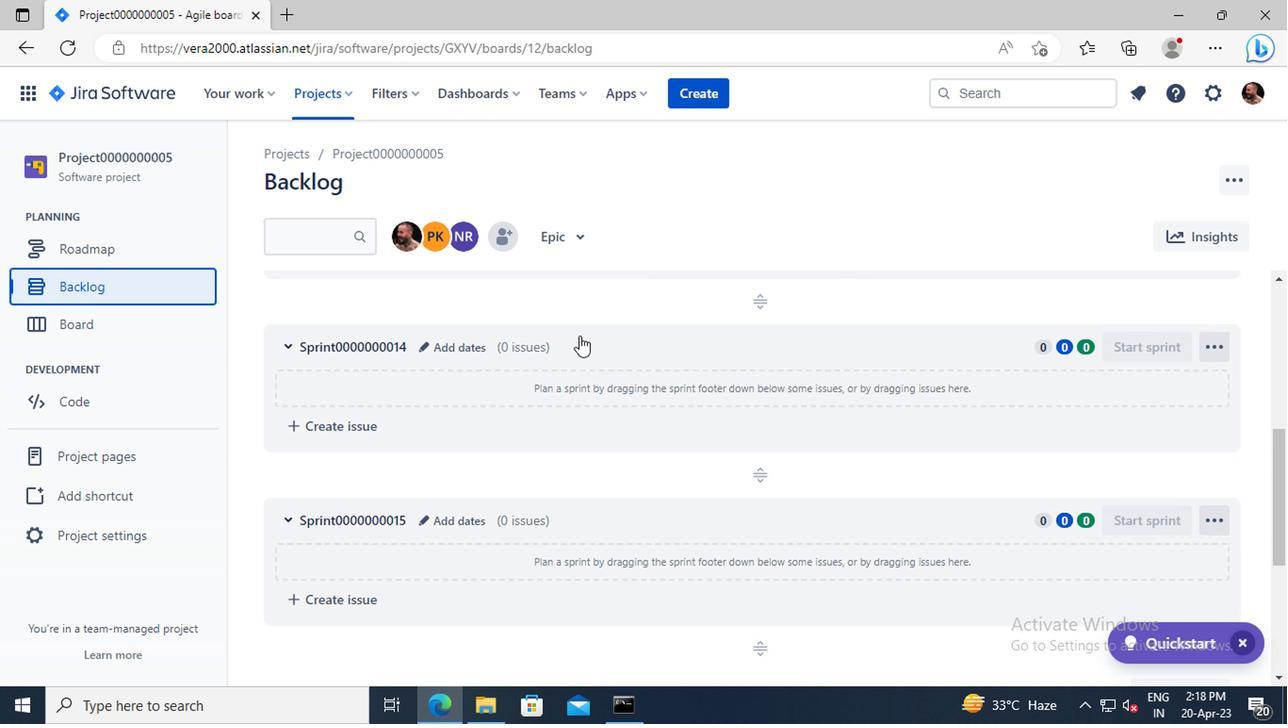 
Action: Mouse scrolled (575, 335) with delta (0, -1)
Screenshot: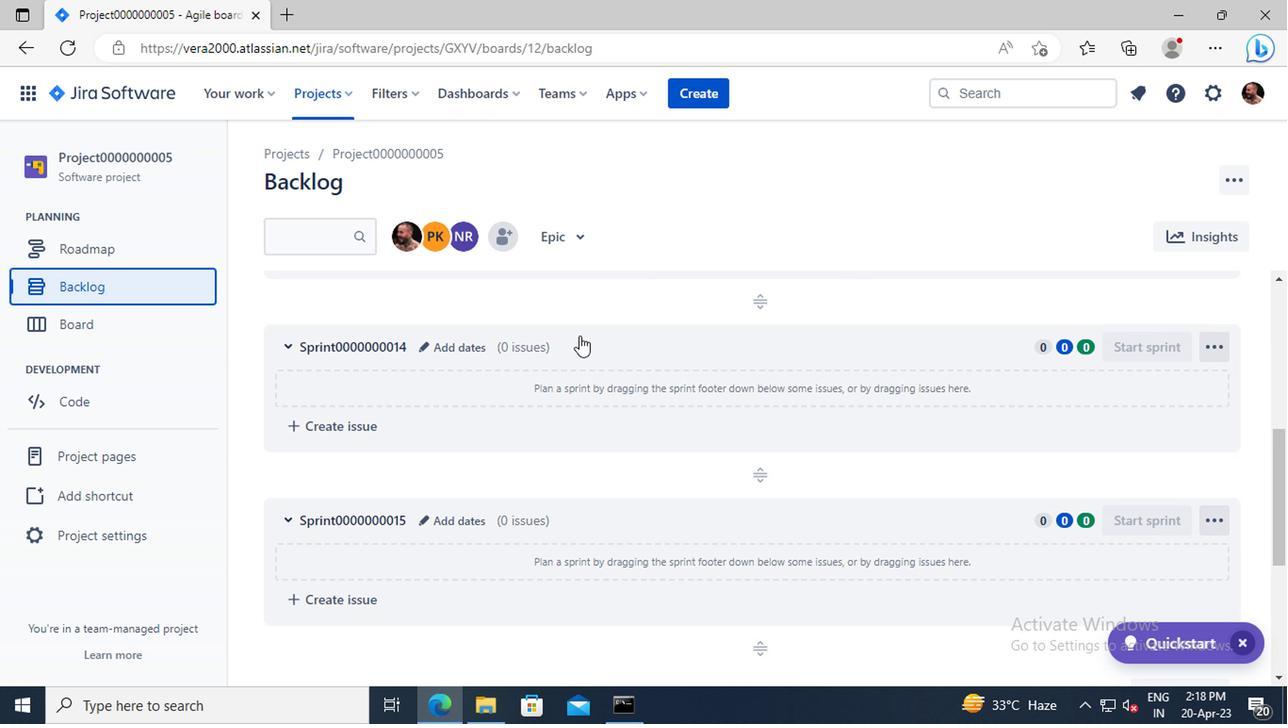 
Action: Mouse scrolled (575, 335) with delta (0, -1)
Screenshot: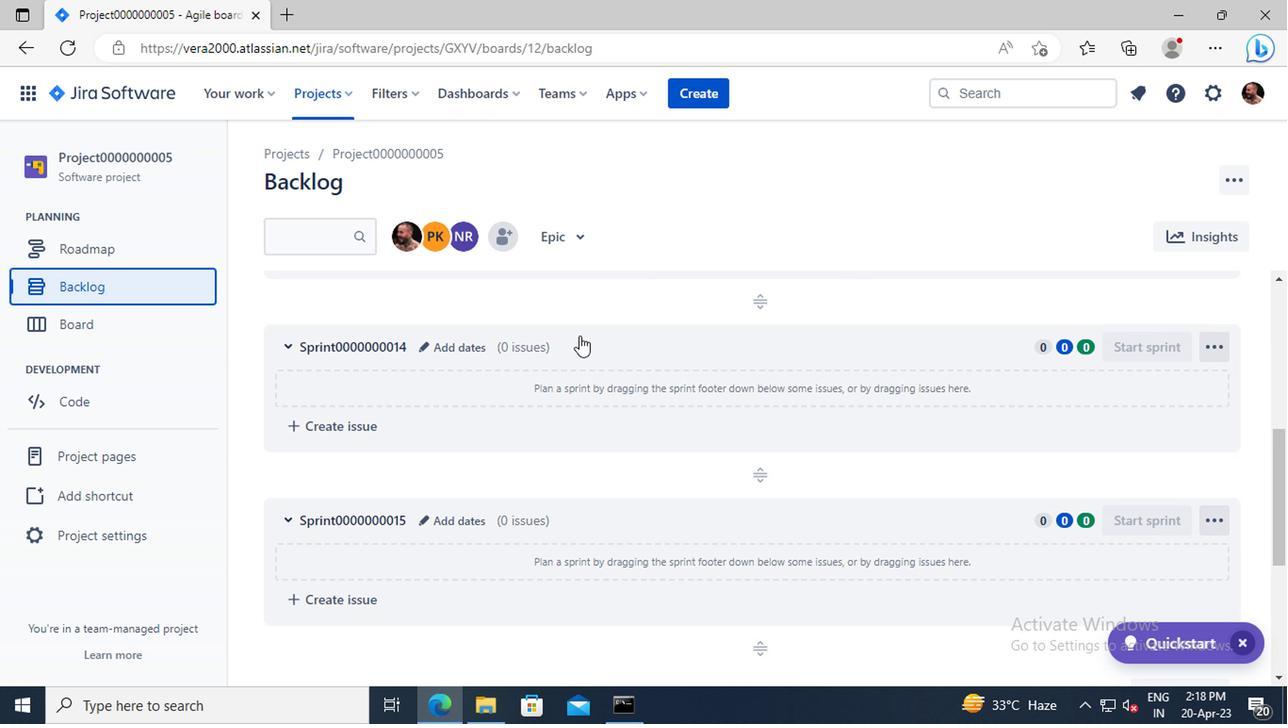 
Action: Mouse scrolled (575, 335) with delta (0, -1)
Screenshot: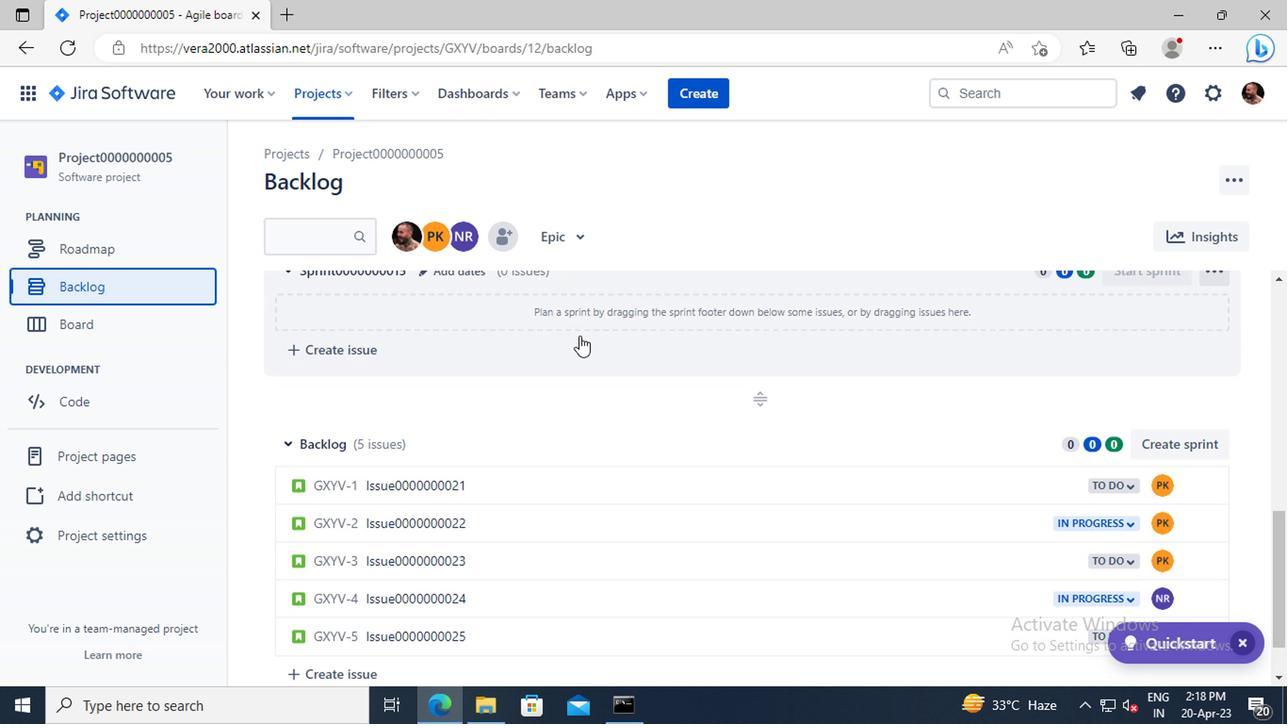 
Action: Mouse moved to (431, 417)
Screenshot: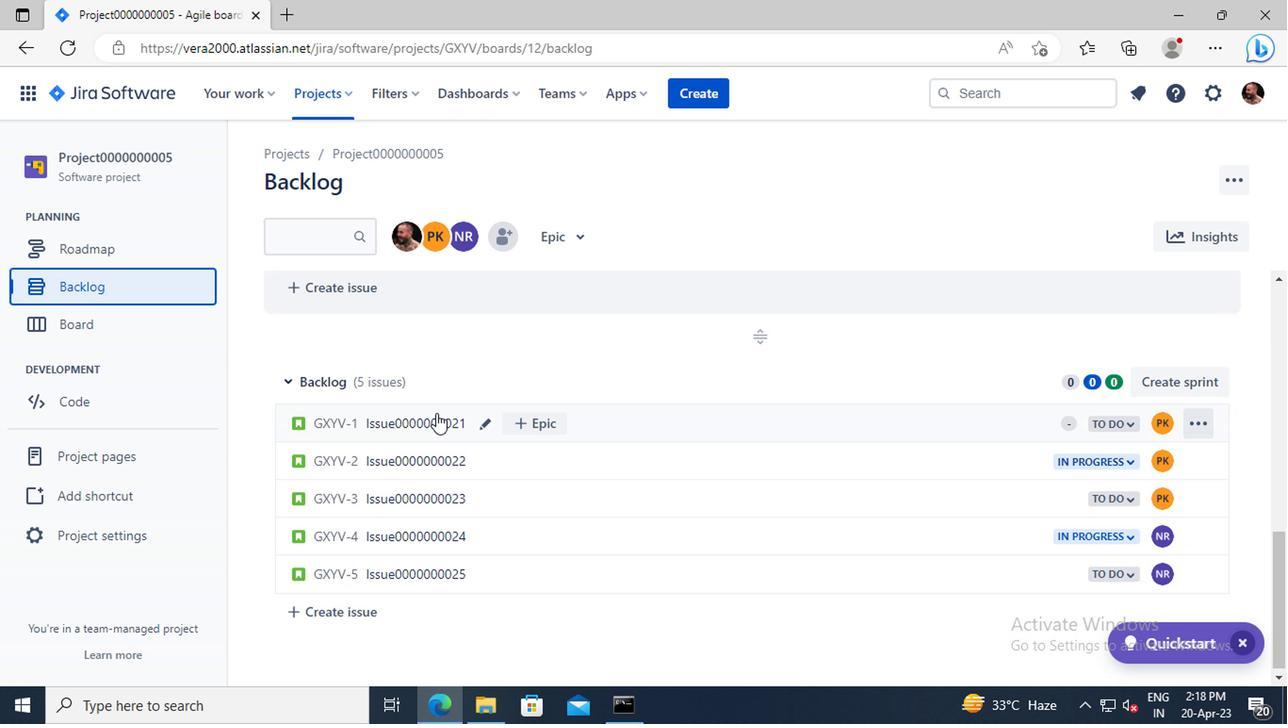
Action: Mouse pressed left at (431, 417)
Screenshot: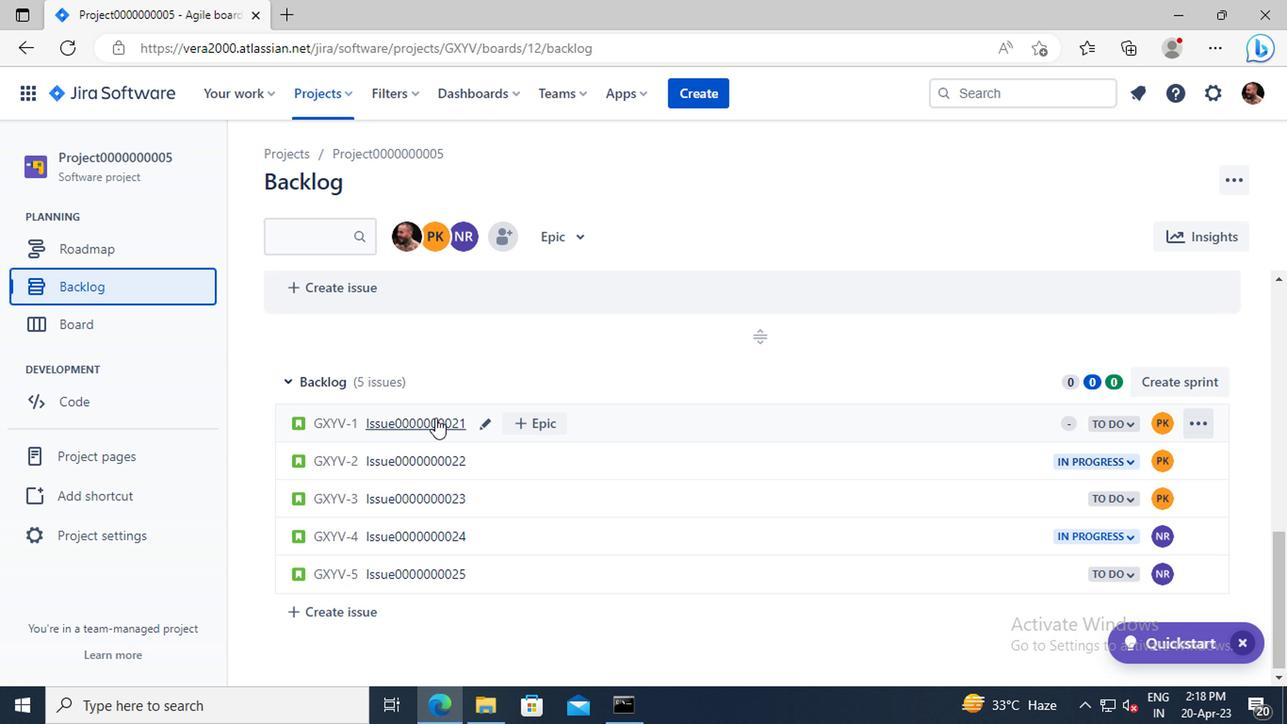 
Action: Mouse moved to (952, 374)
Screenshot: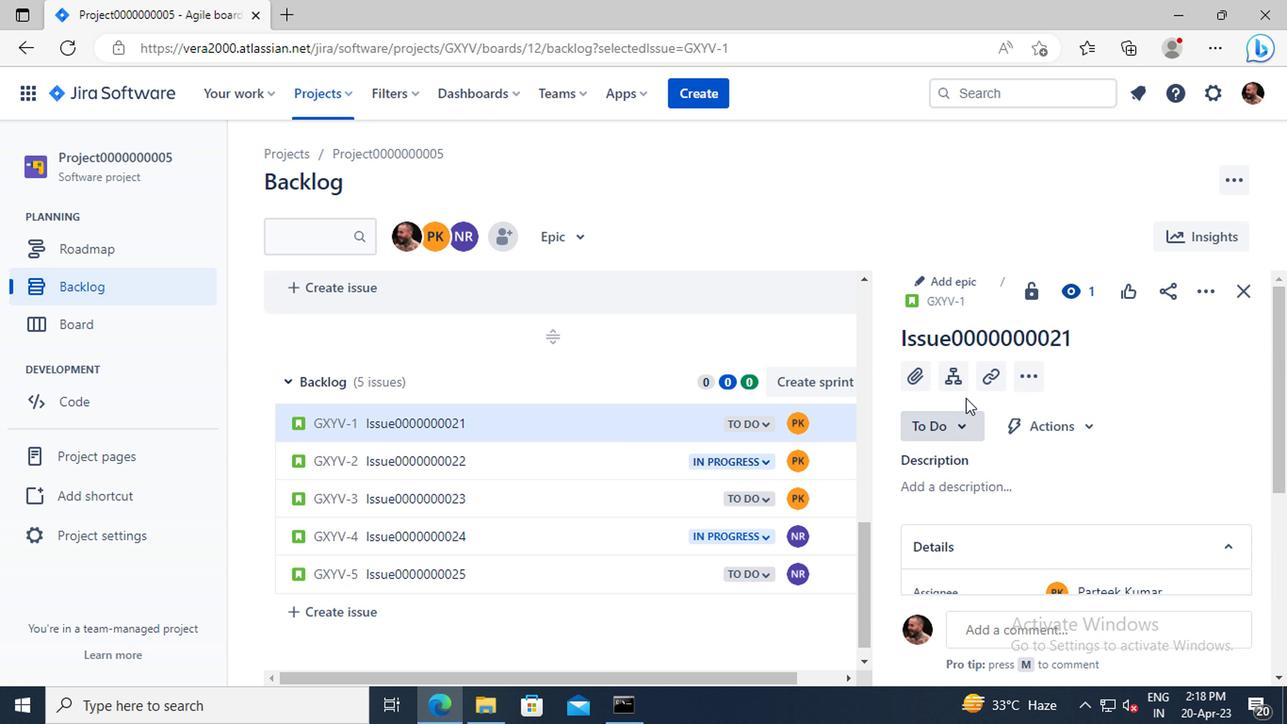 
Action: Mouse pressed left at (952, 374)
Screenshot: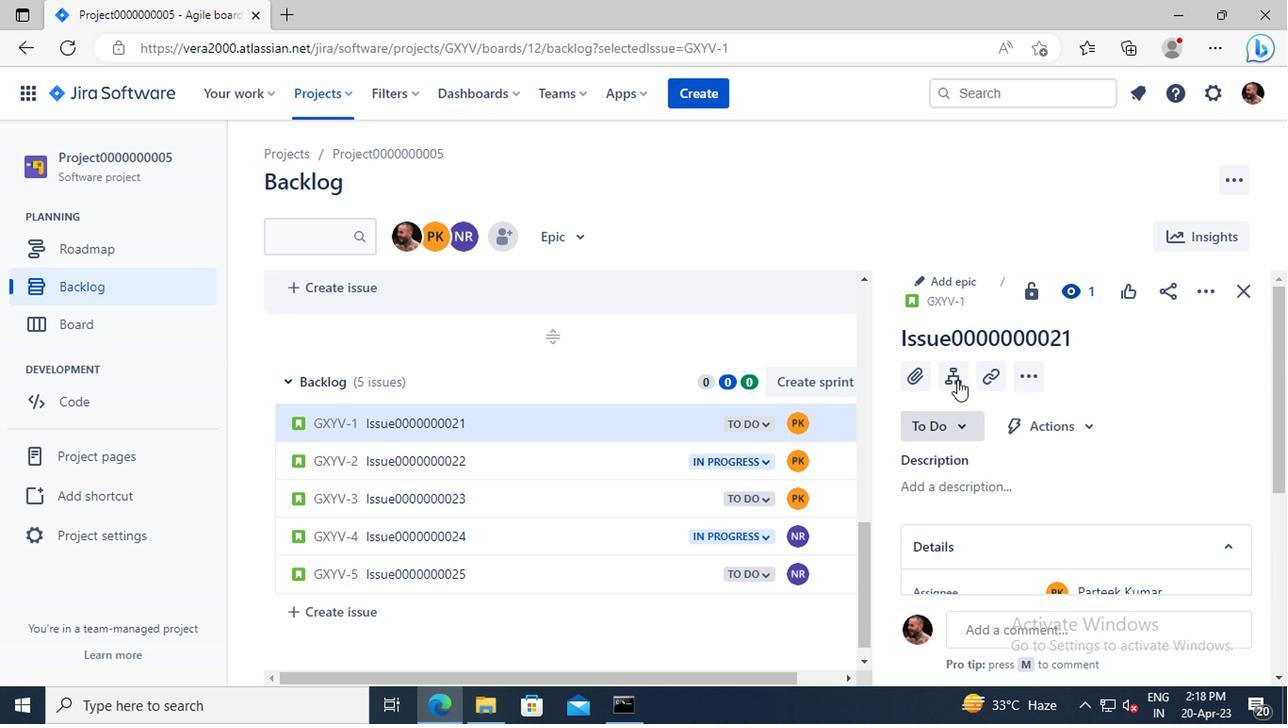 
Action: Mouse moved to (960, 451)
Screenshot: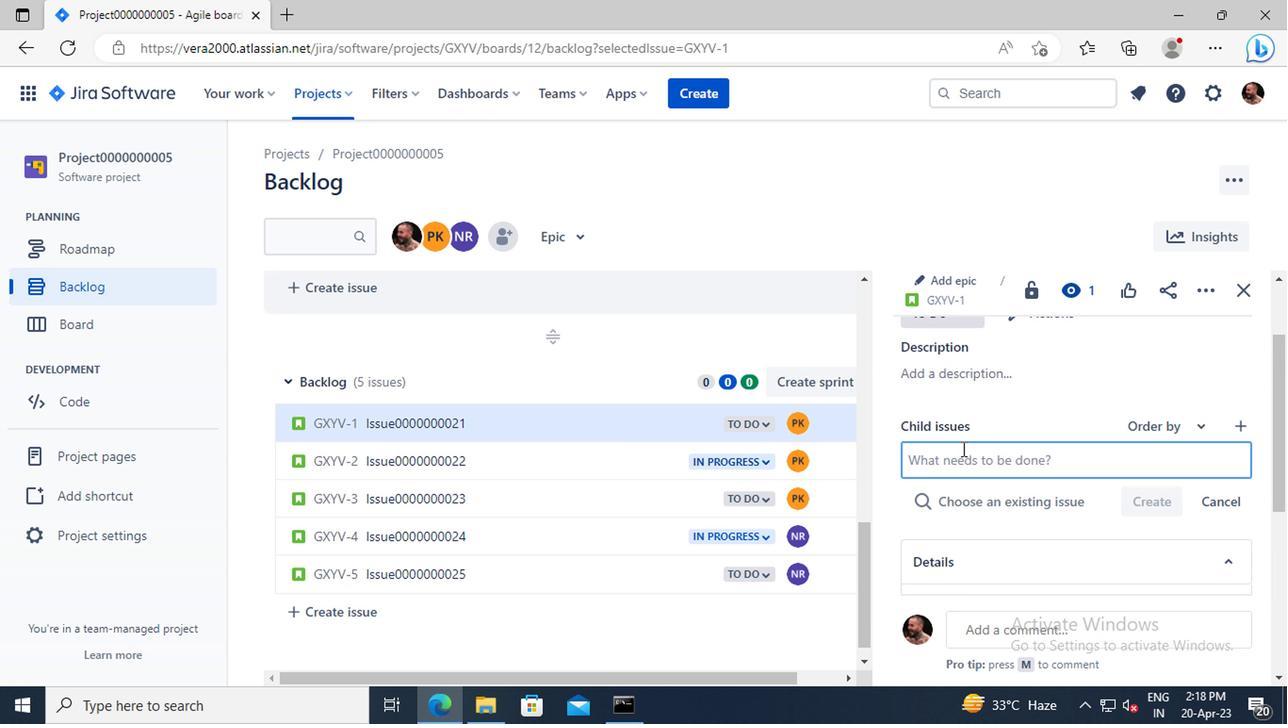 
Action: Mouse pressed left at (960, 451)
Screenshot: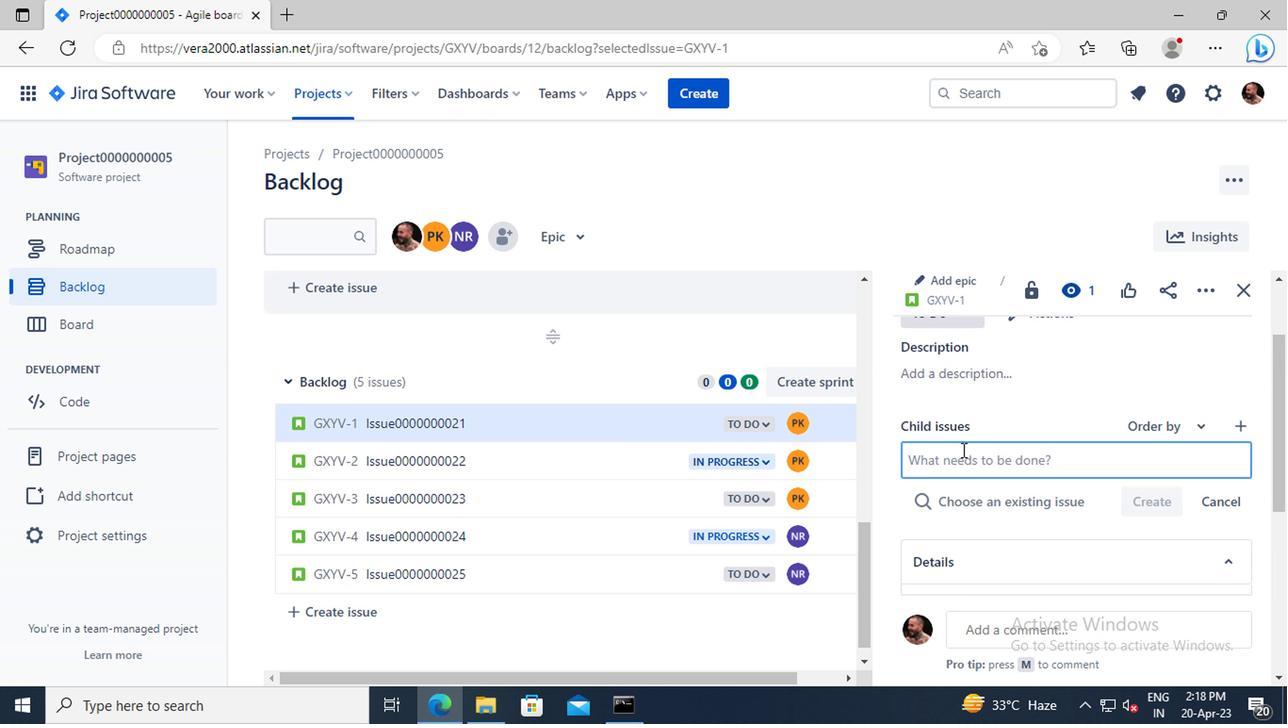 
Action: Key pressed <Key.shift>CHILD<Key.shift>ISSUE0000000041
Screenshot: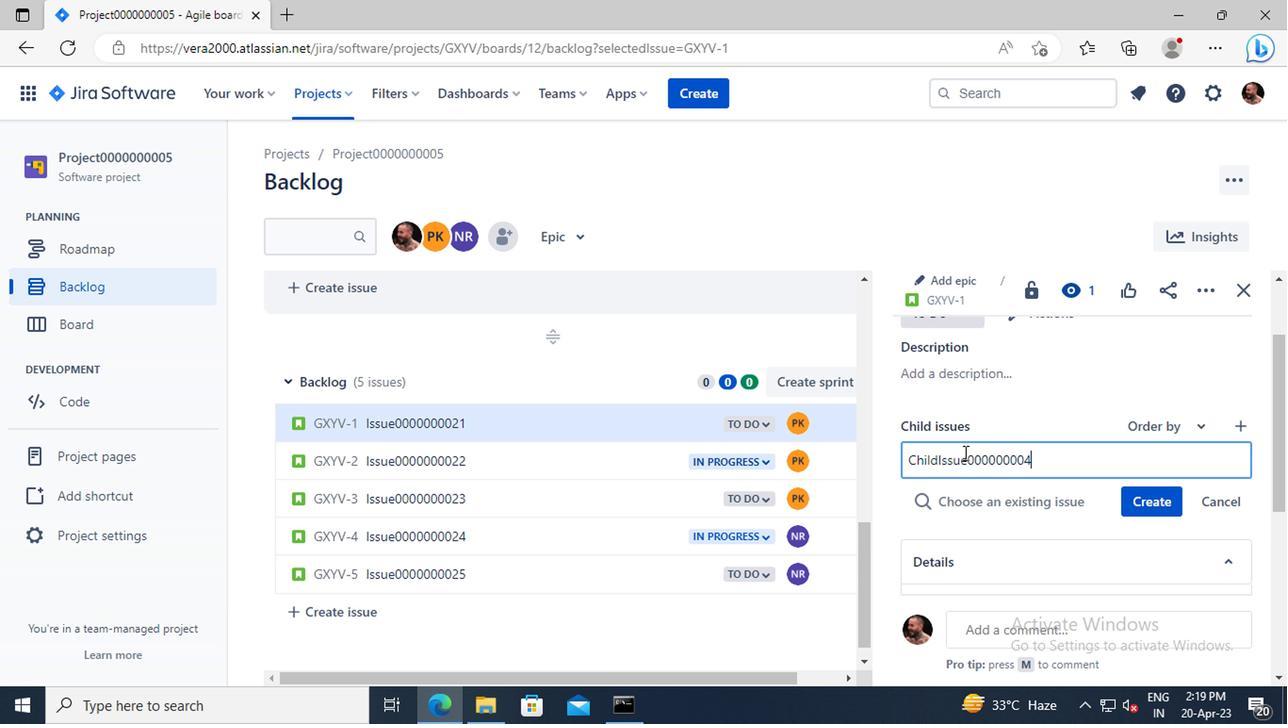 
Action: Mouse moved to (1140, 496)
Screenshot: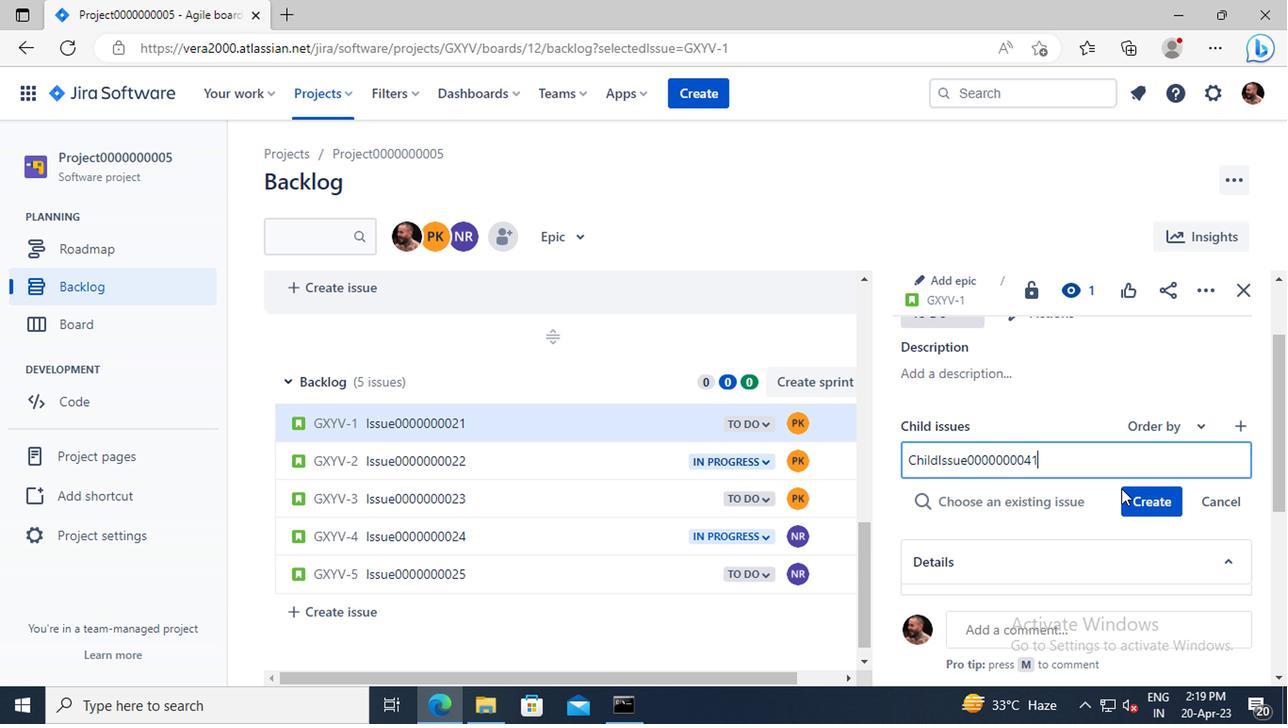 
Action: Mouse pressed left at (1140, 496)
Screenshot: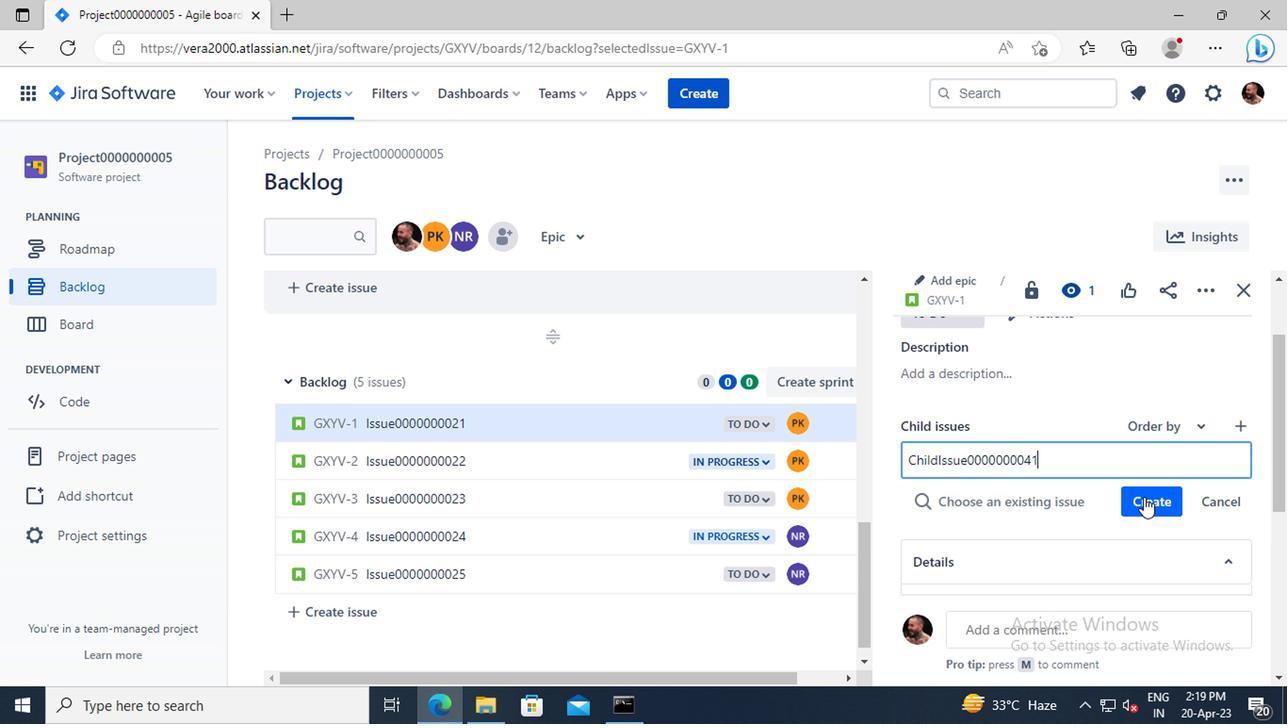 
Action: Mouse moved to (977, 510)
Screenshot: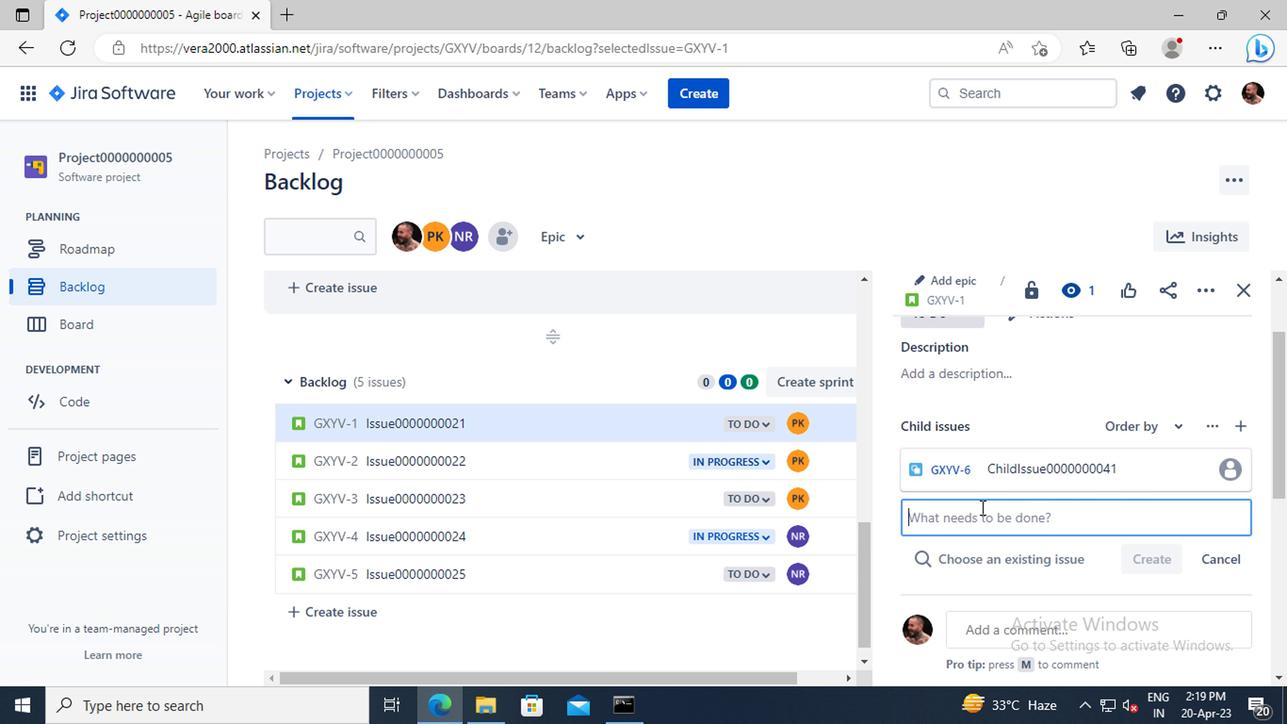 
Action: Mouse pressed left at (977, 510)
Screenshot: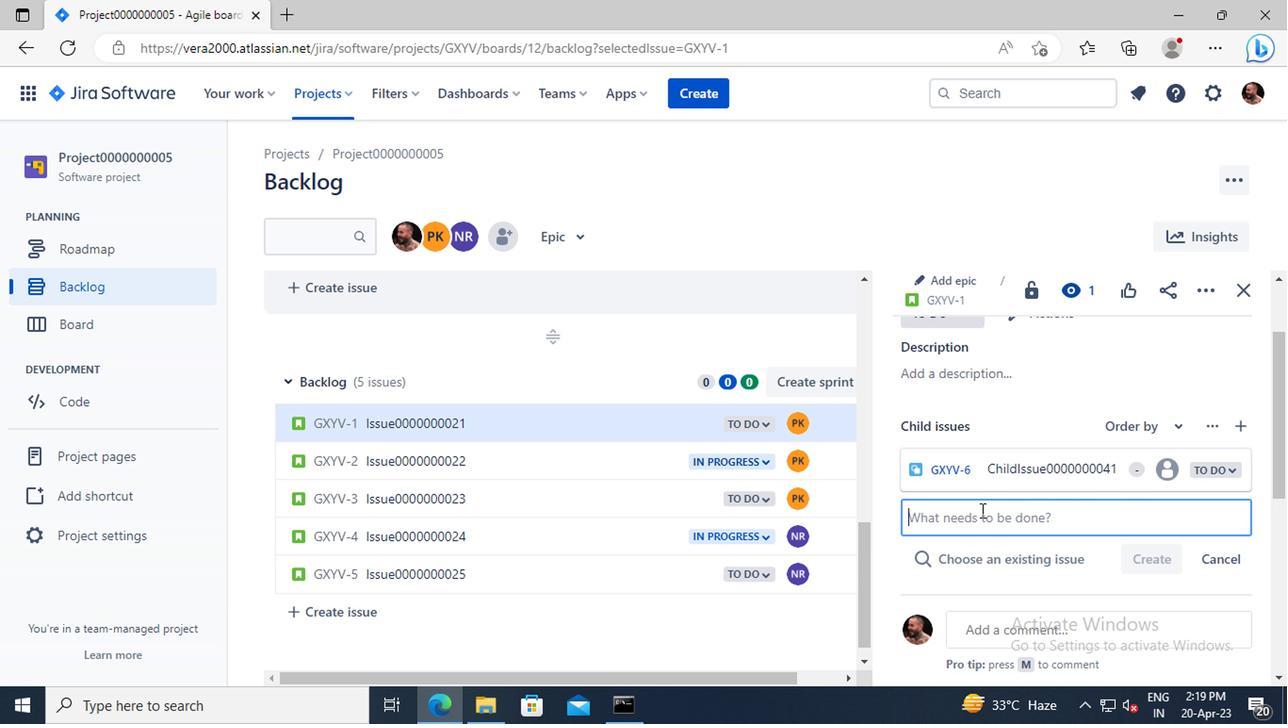 
Action: Mouse moved to (973, 512)
Screenshot: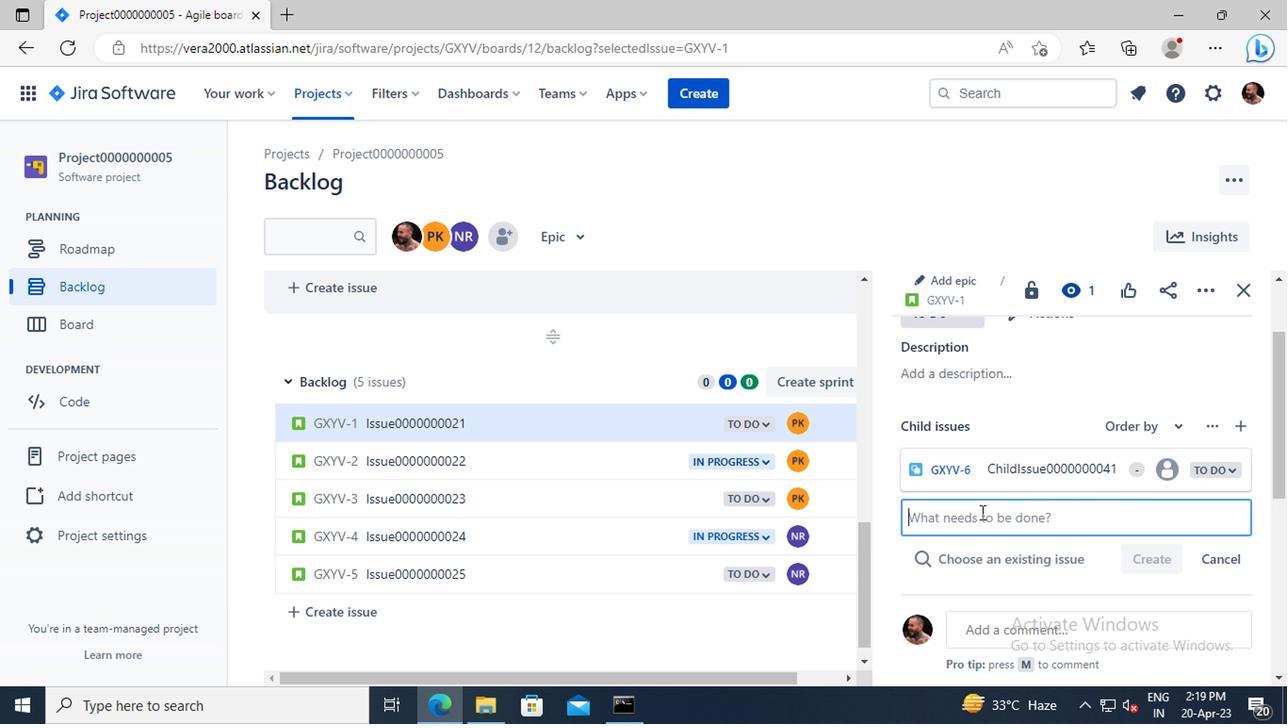 
Action: Key pressed <Key.shift>CHILD<Key.shift>ISSUE0000000042
Screenshot: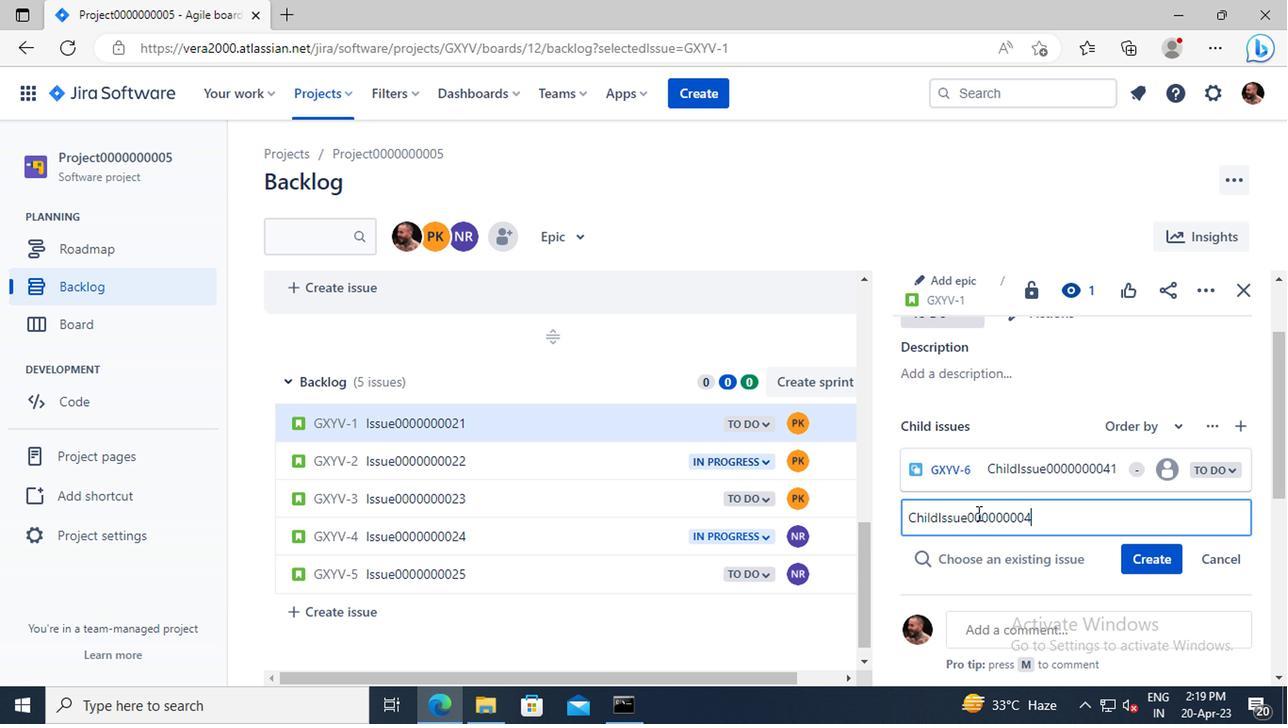 
Action: Mouse moved to (1139, 557)
Screenshot: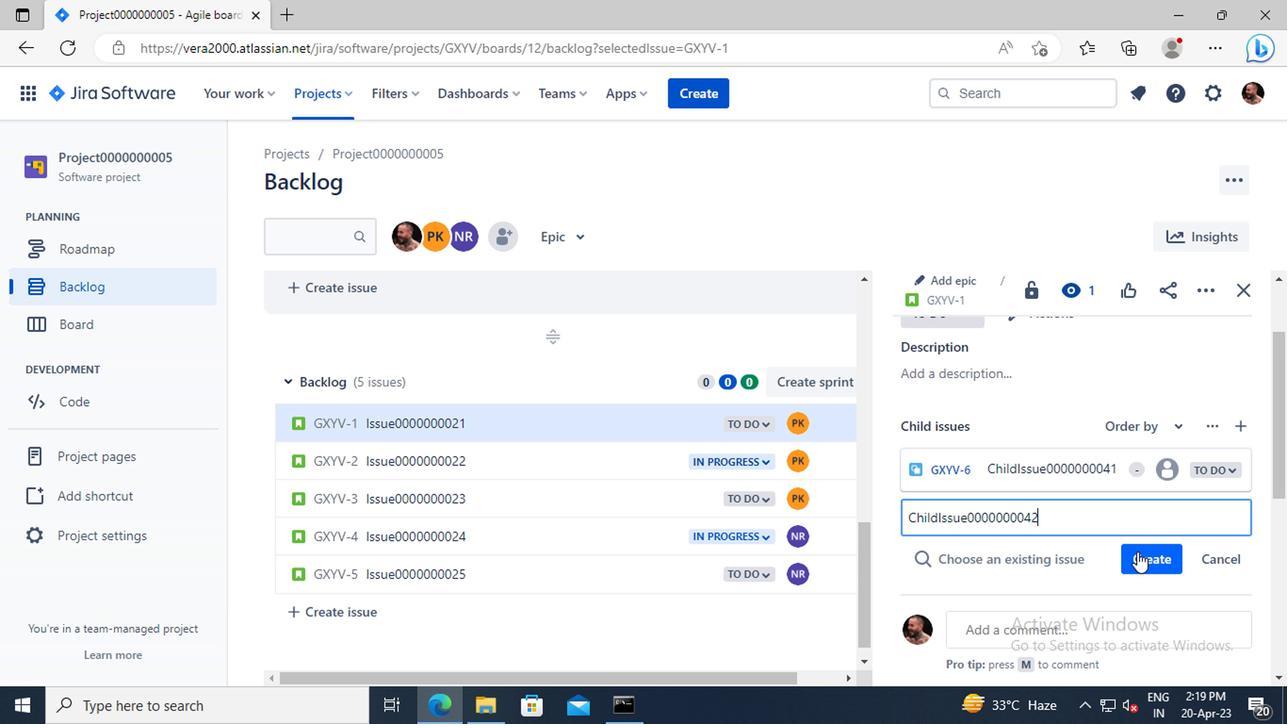 
Action: Mouse pressed left at (1139, 557)
Screenshot: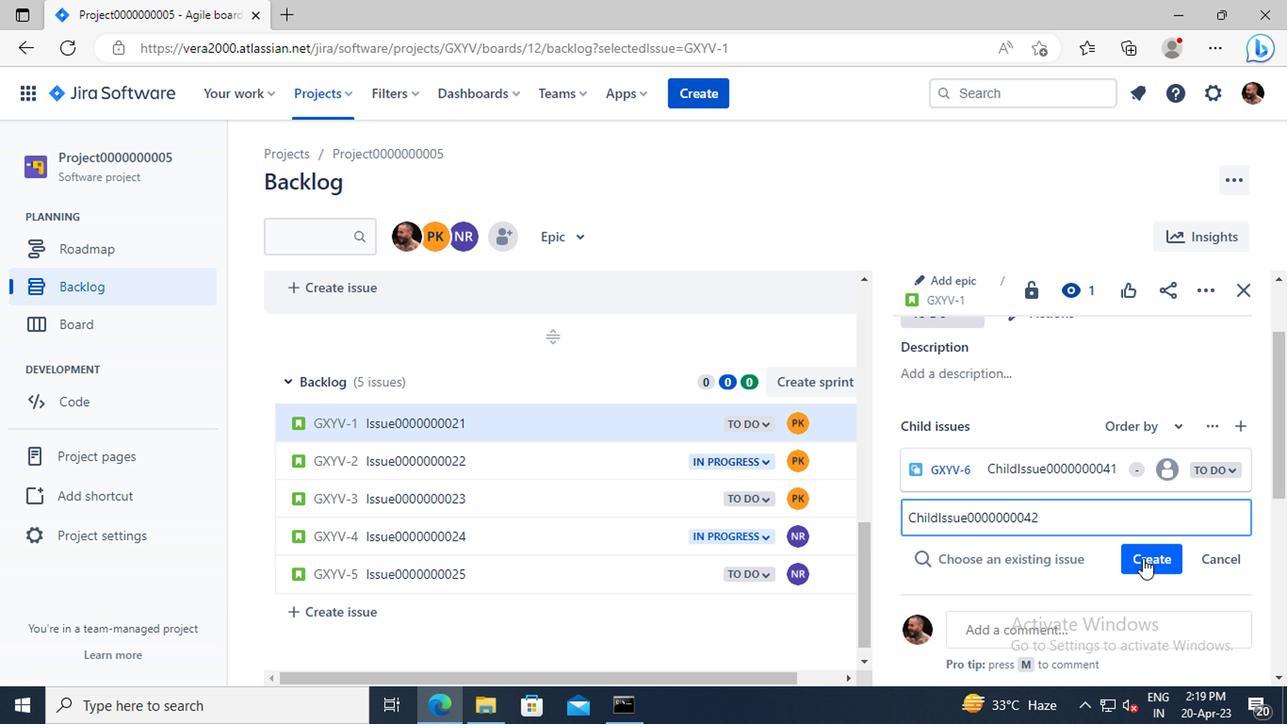 
Action: Mouse moved to (429, 462)
Screenshot: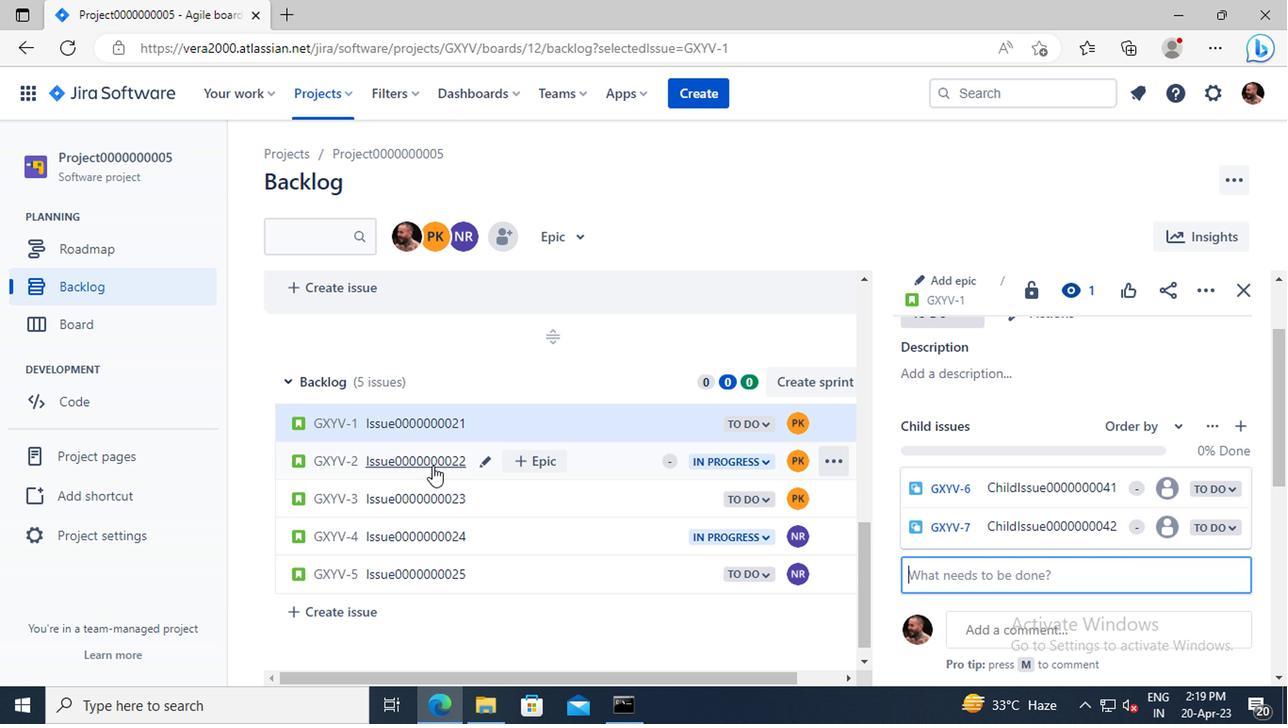 
Action: Mouse pressed left at (429, 462)
Screenshot: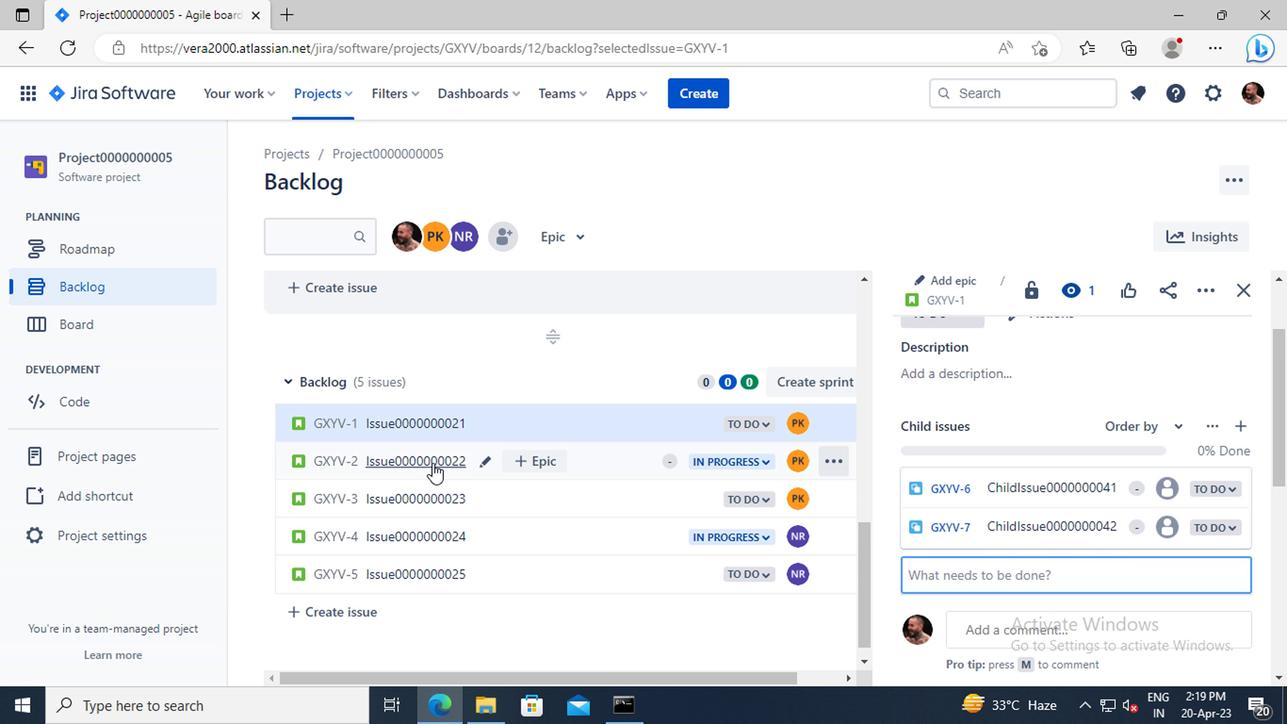 
Action: Mouse moved to (952, 376)
Screenshot: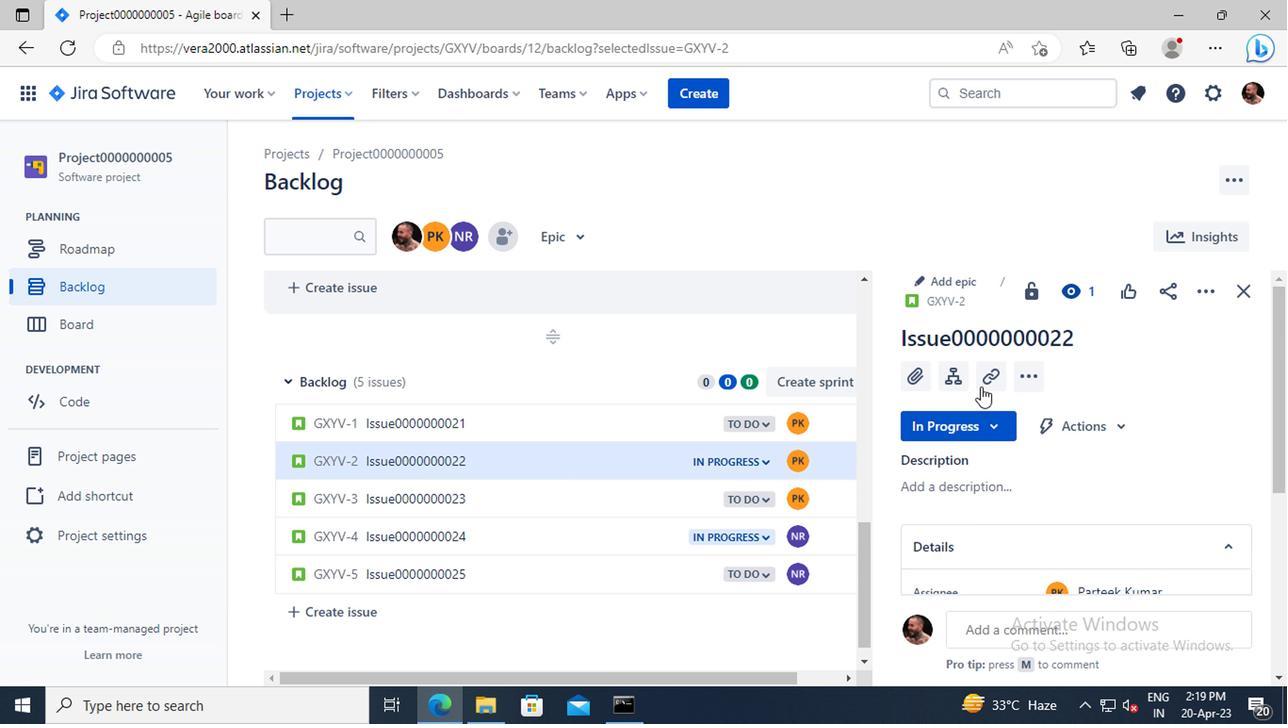 
Action: Mouse pressed left at (952, 376)
Screenshot: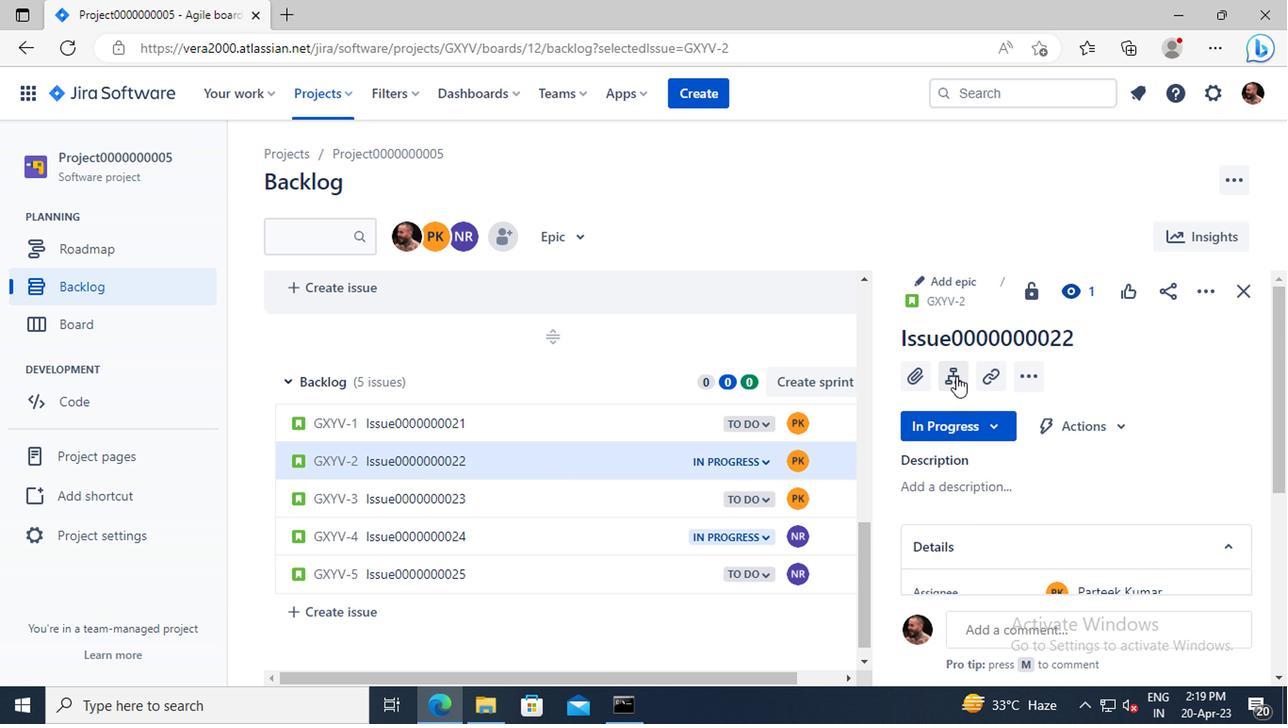 
Action: Mouse moved to (977, 455)
Screenshot: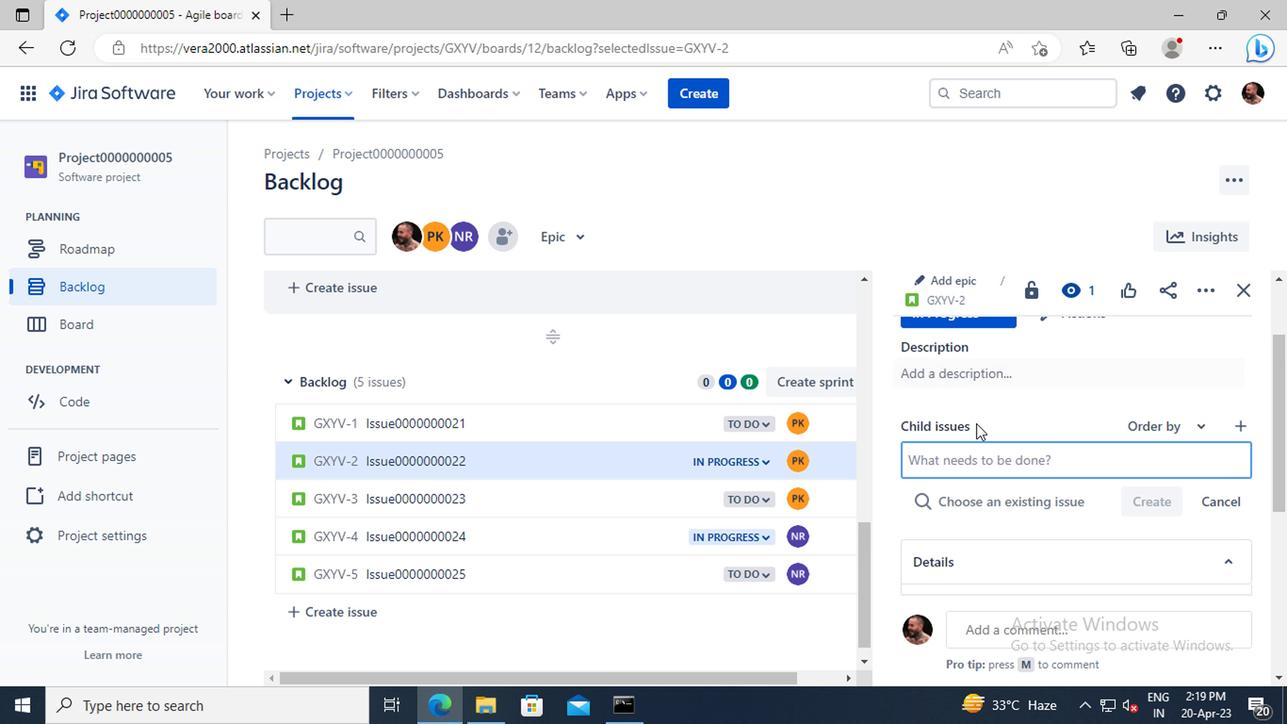 
Action: Mouse pressed left at (977, 455)
Screenshot: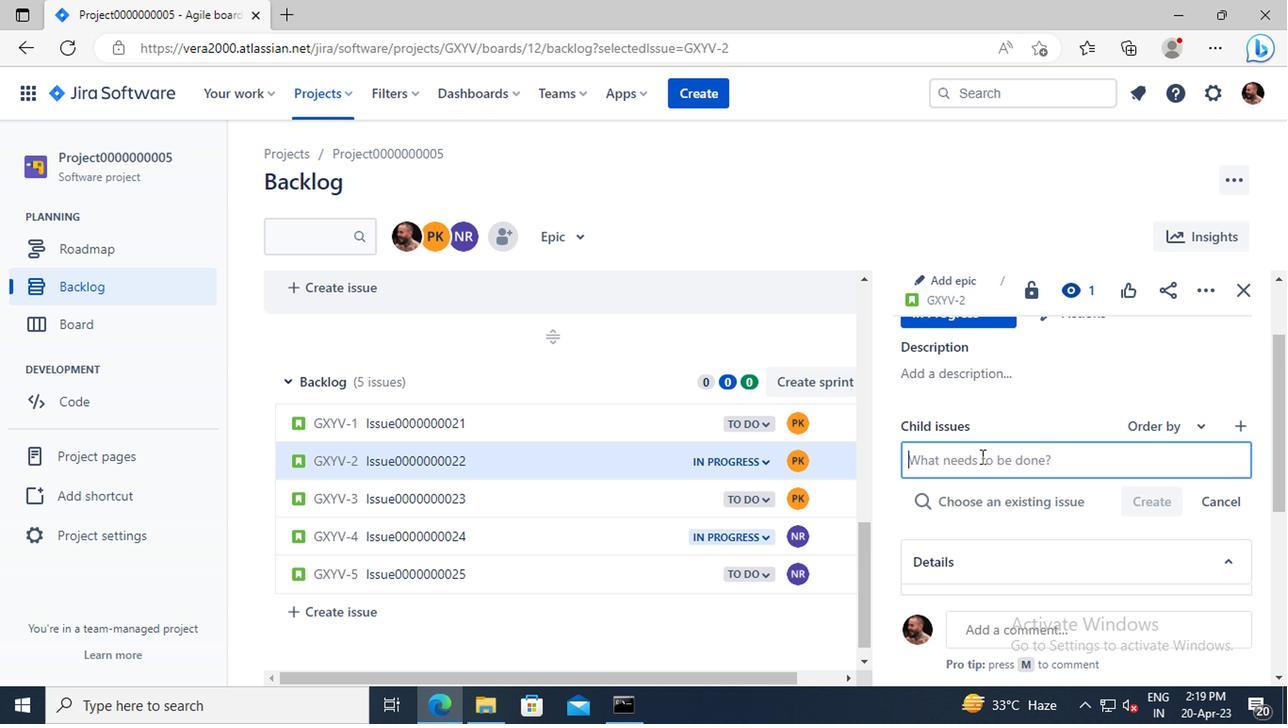 
Action: Key pressed <Key.shift>CHILD<Key.shift>ISSUE0000000043
Screenshot: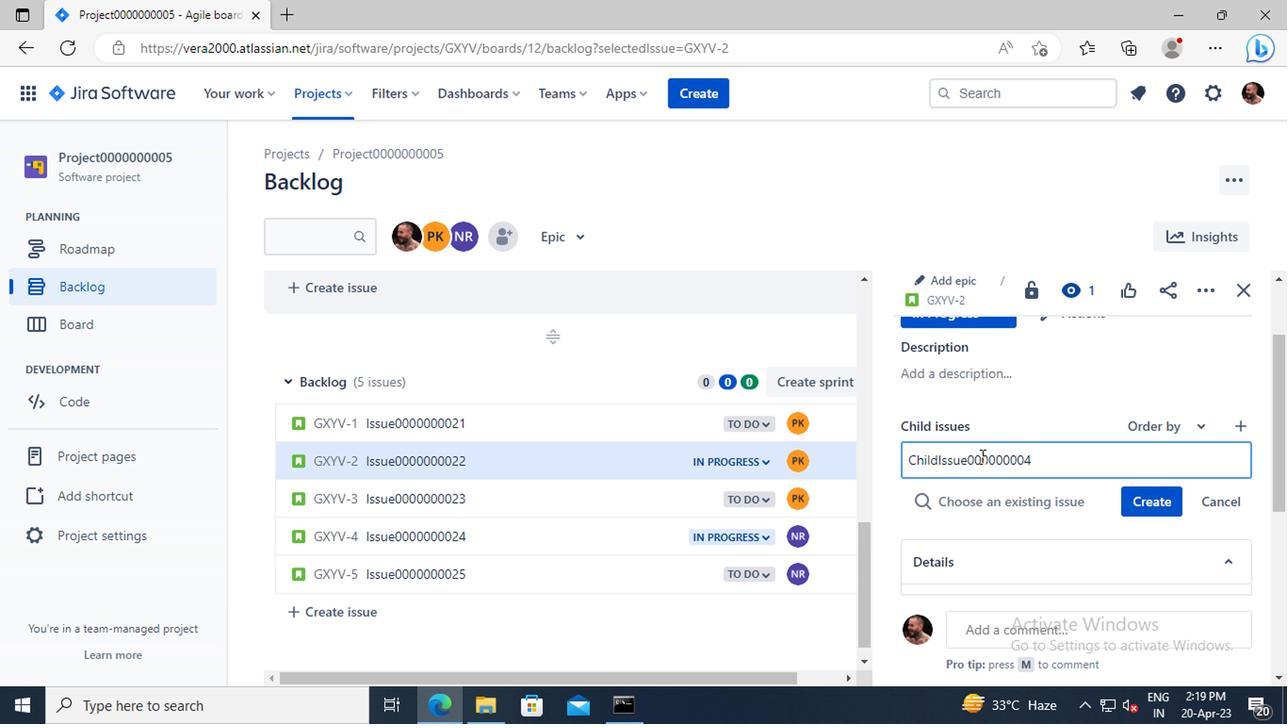 
Action: Mouse moved to (1143, 495)
Screenshot: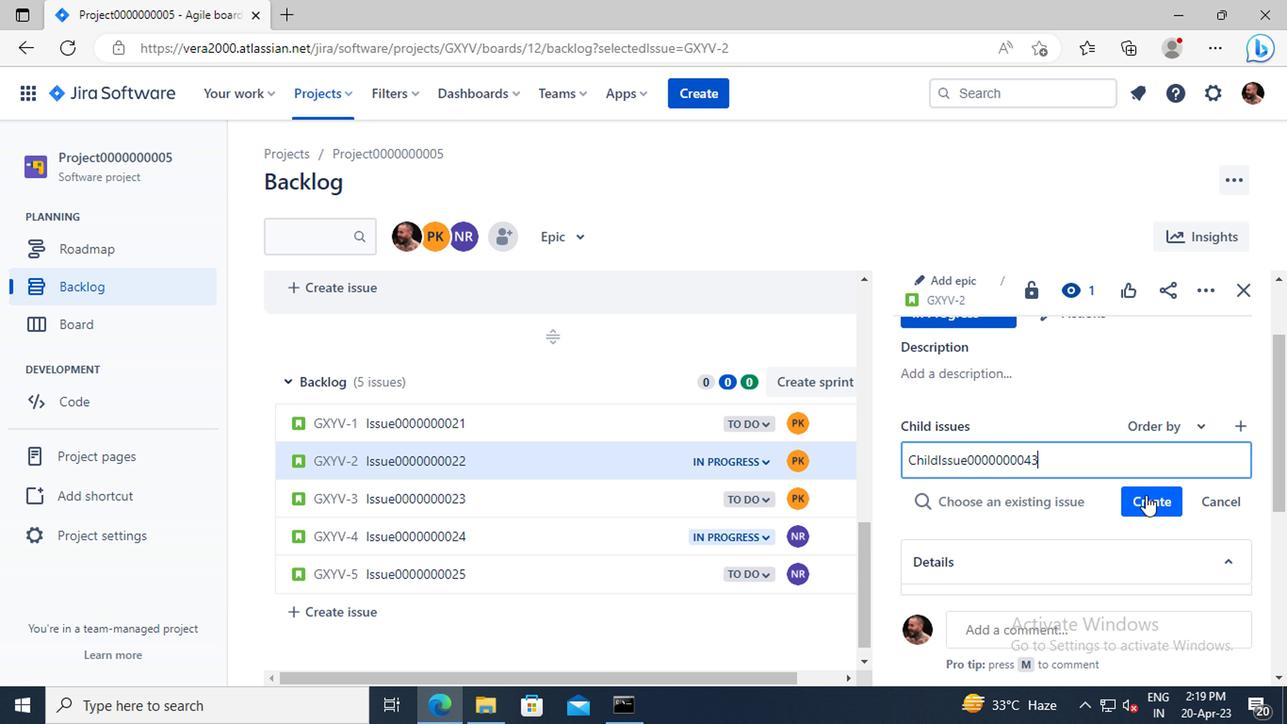 
Action: Mouse pressed left at (1143, 495)
Screenshot: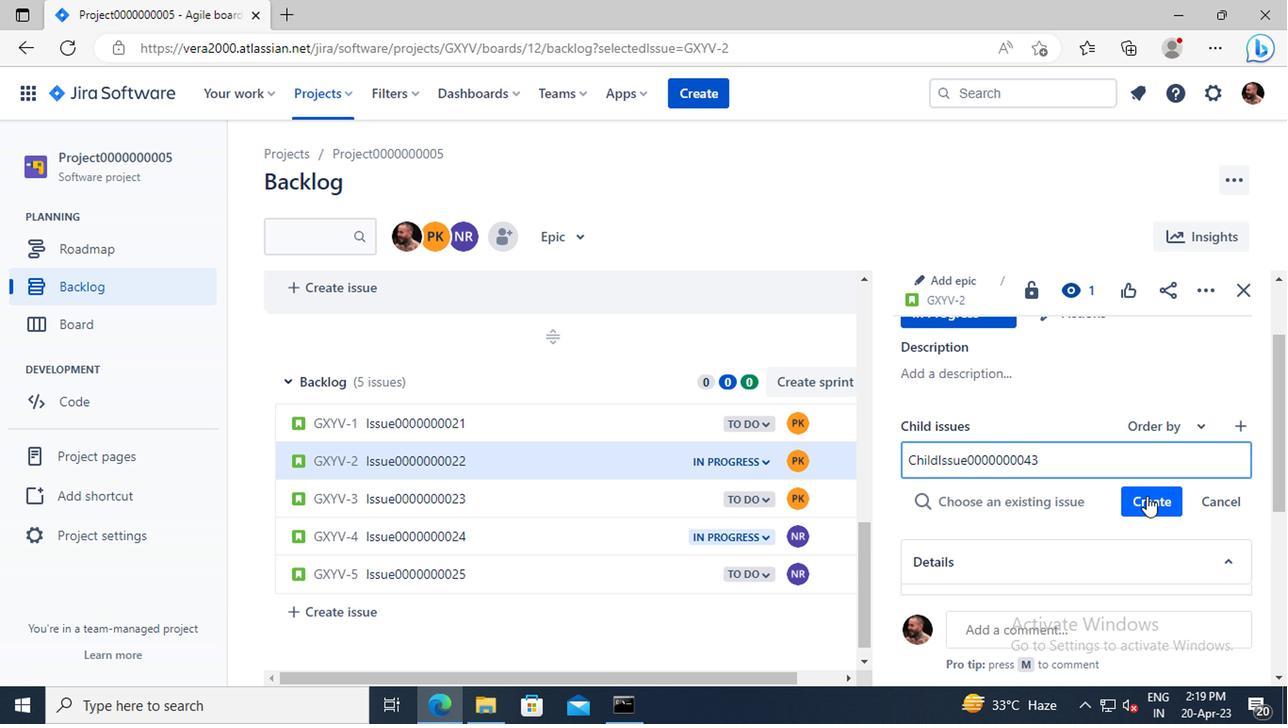 
Action: Mouse moved to (1143, 495)
Screenshot: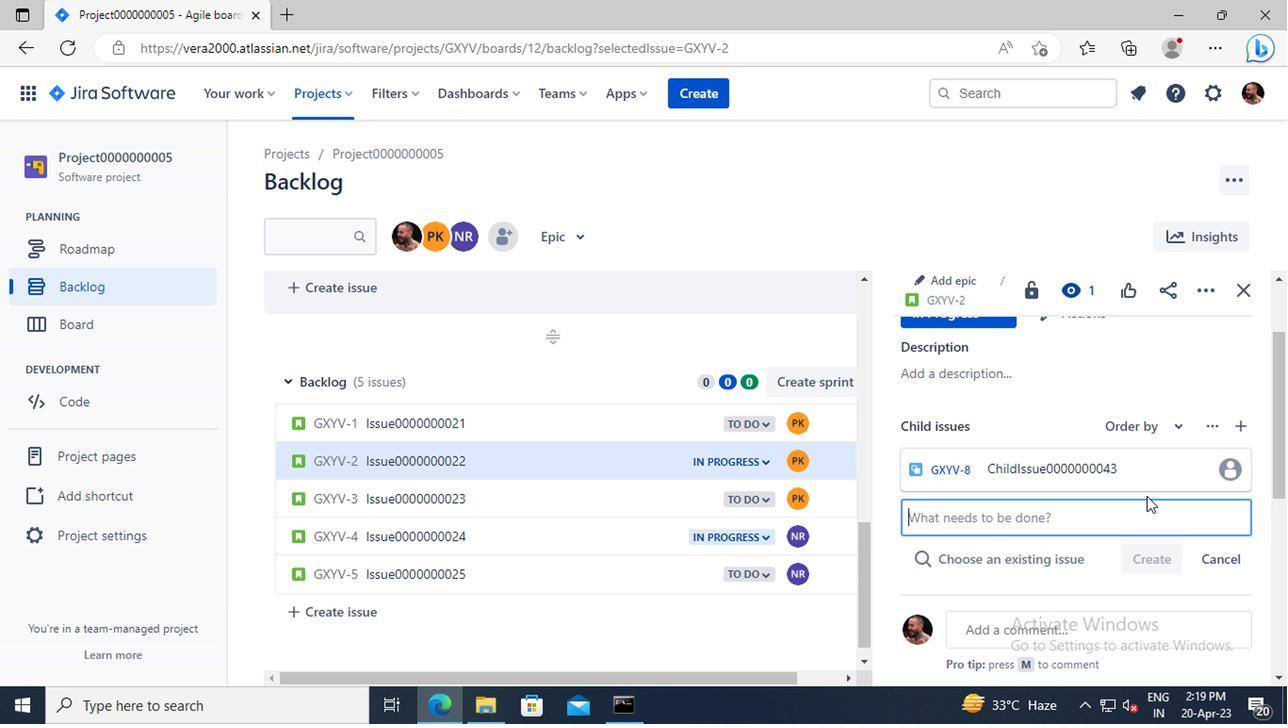
